 Task: Look for Airbnb options in Shendi, Sudan from 1st December, 2023 to 8th December, 2023 for 2 adults, 1 child.1  bedroom having 1 bed and 1 bathroom. Property type can be hotel. Booking option can be self check-in.
Action: Mouse moved to (553, 76)
Screenshot: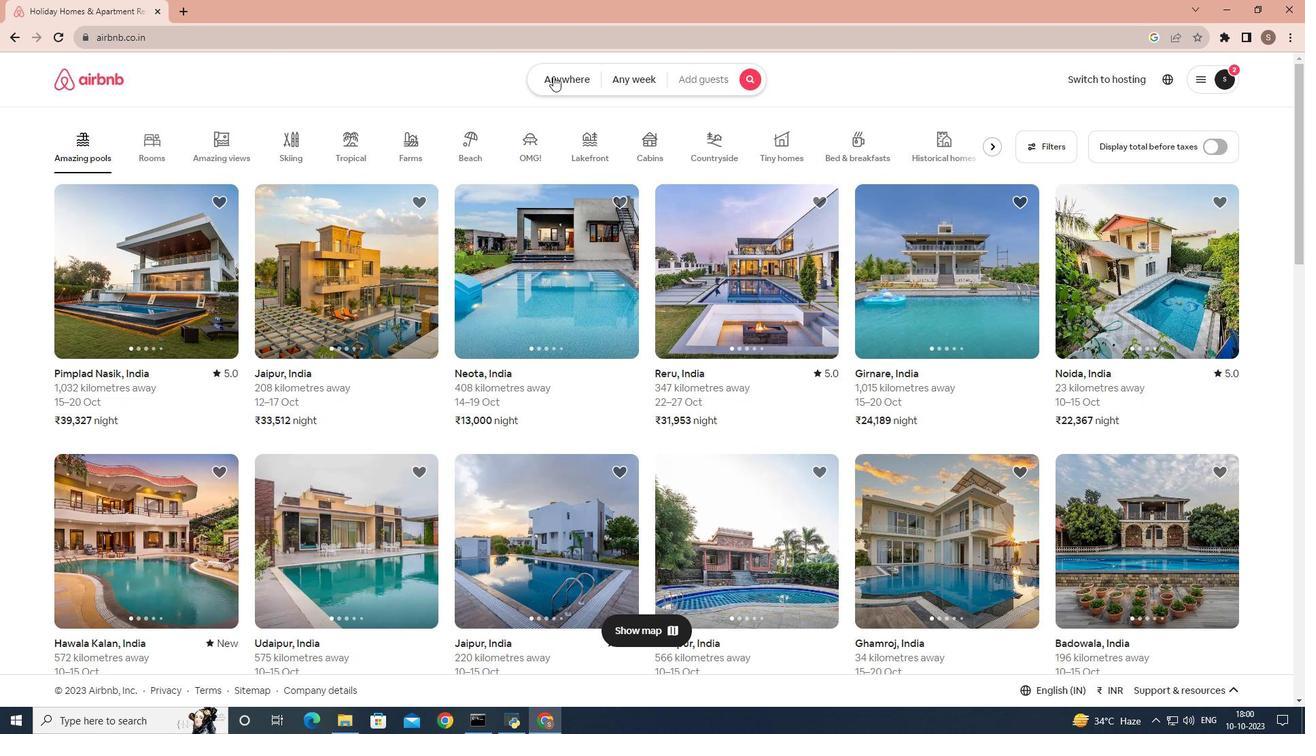 
Action: Mouse pressed left at (553, 76)
Screenshot: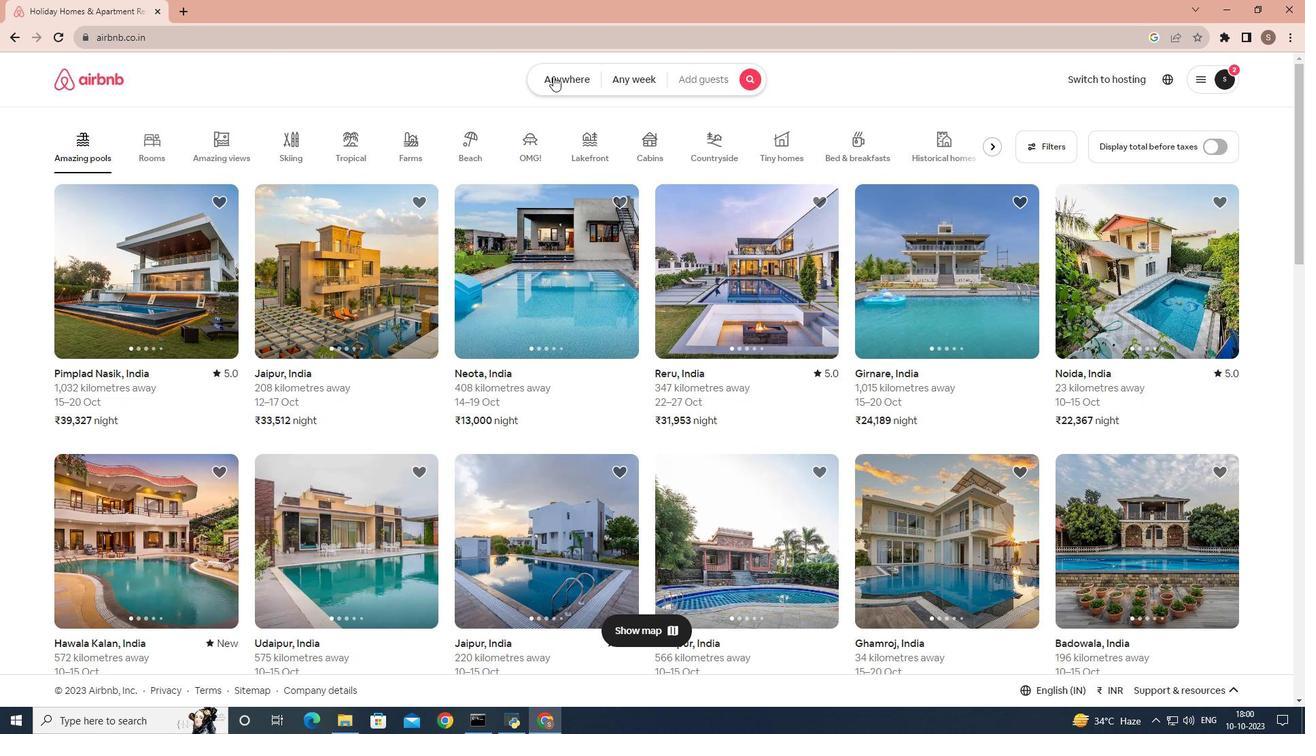 
Action: Mouse moved to (512, 127)
Screenshot: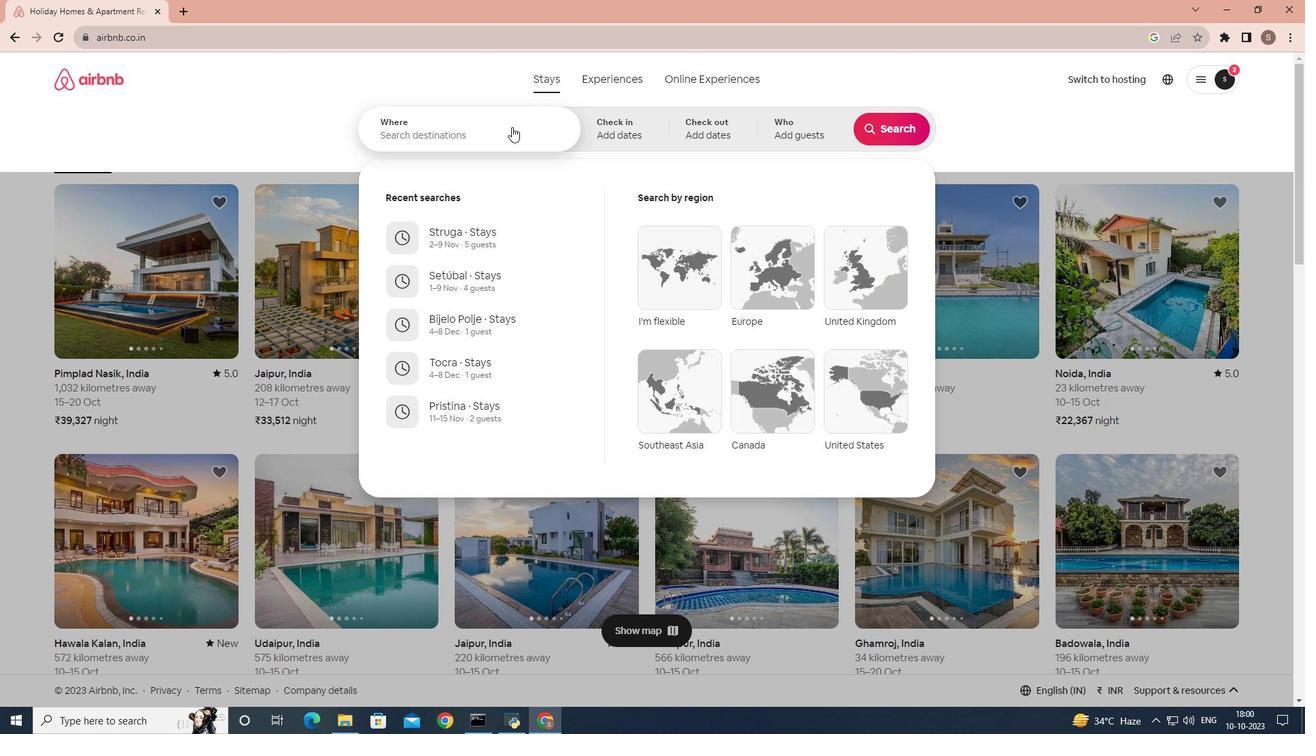 
Action: Mouse pressed left at (512, 127)
Screenshot: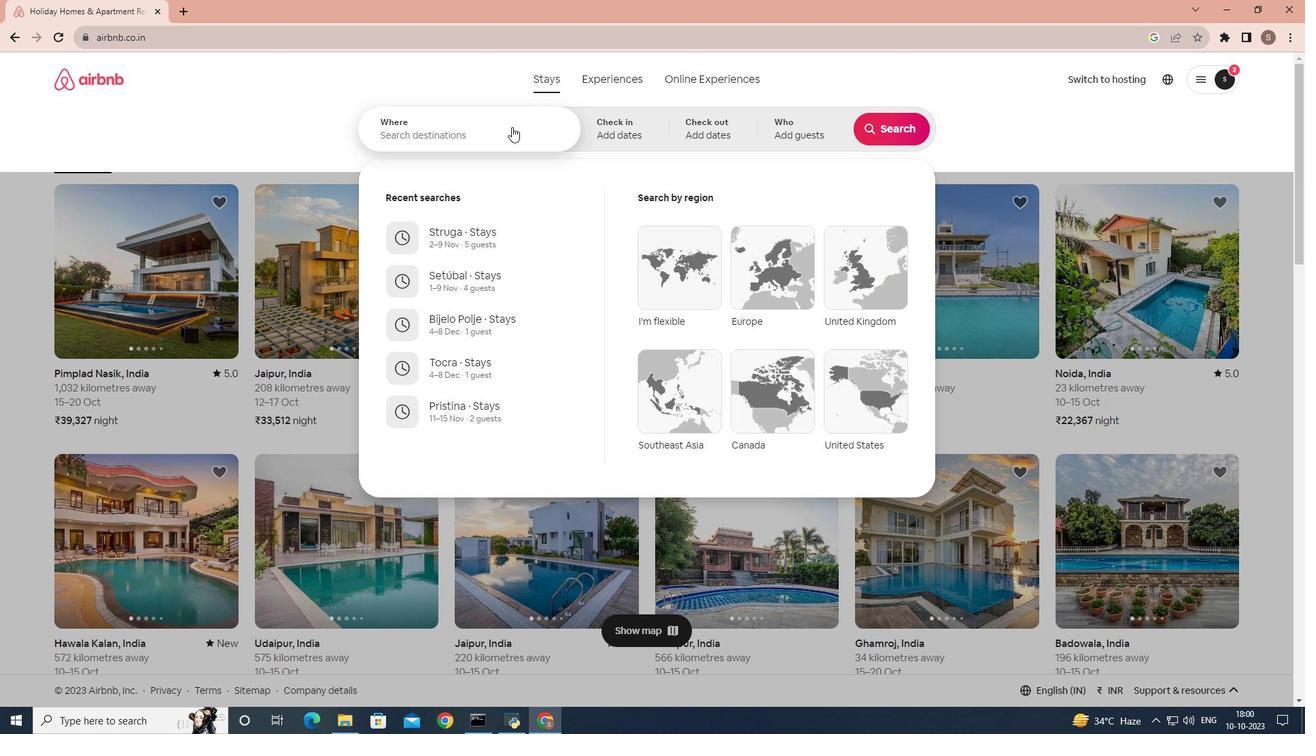 
Action: Key pressed <Key.shift>Shendi,<Key.space><Key.shift>Sudan
Screenshot: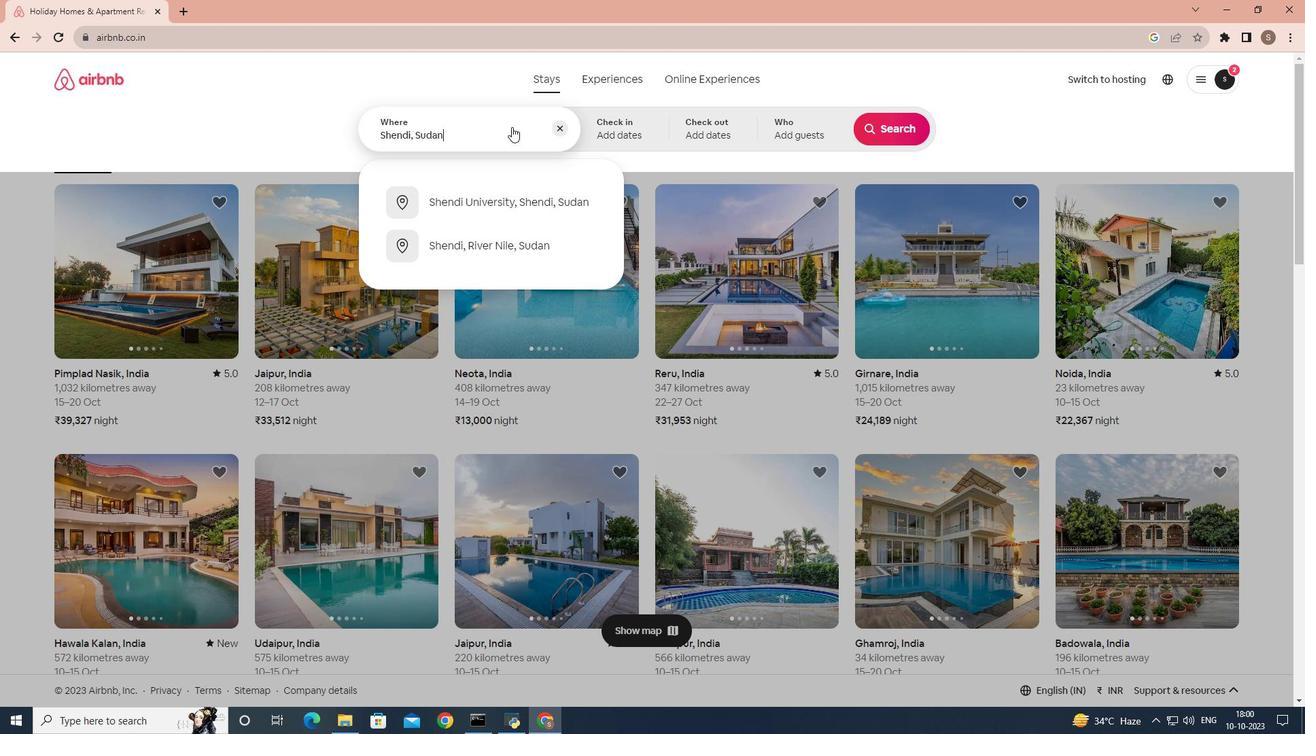 
Action: Mouse moved to (607, 138)
Screenshot: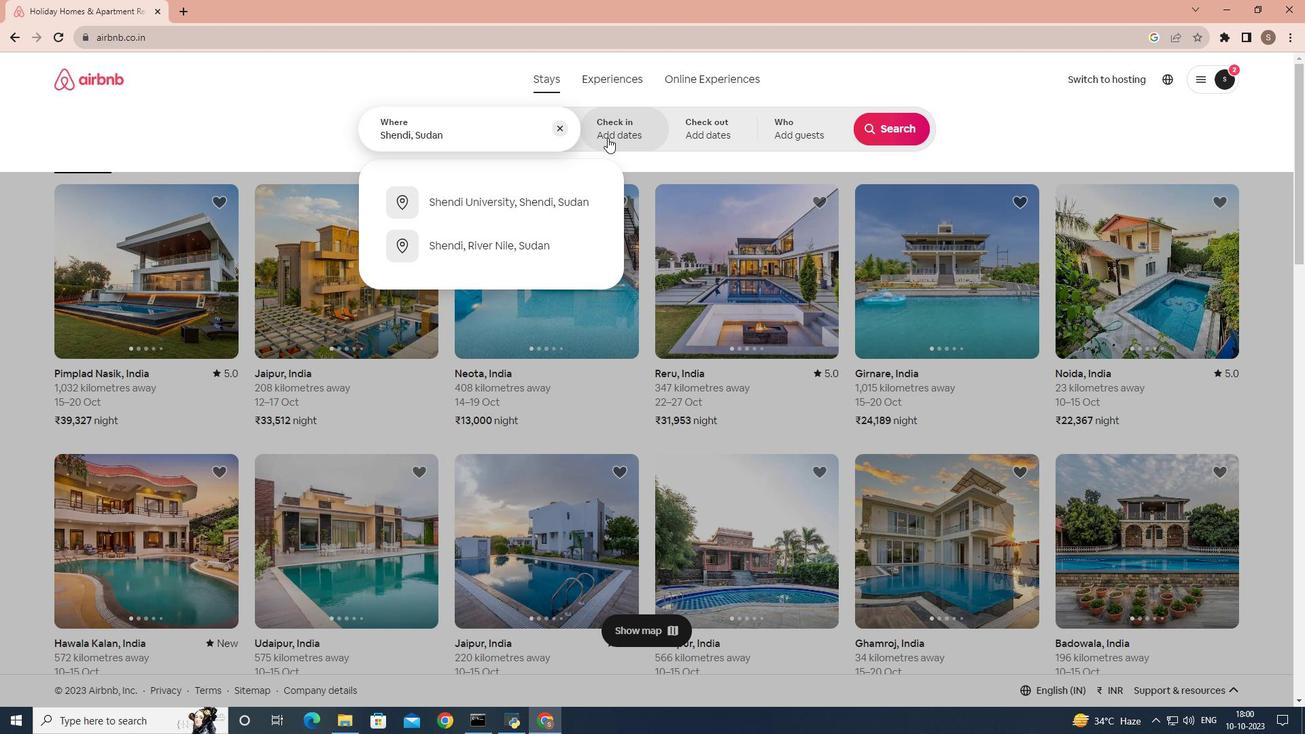 
Action: Mouse pressed left at (607, 138)
Screenshot: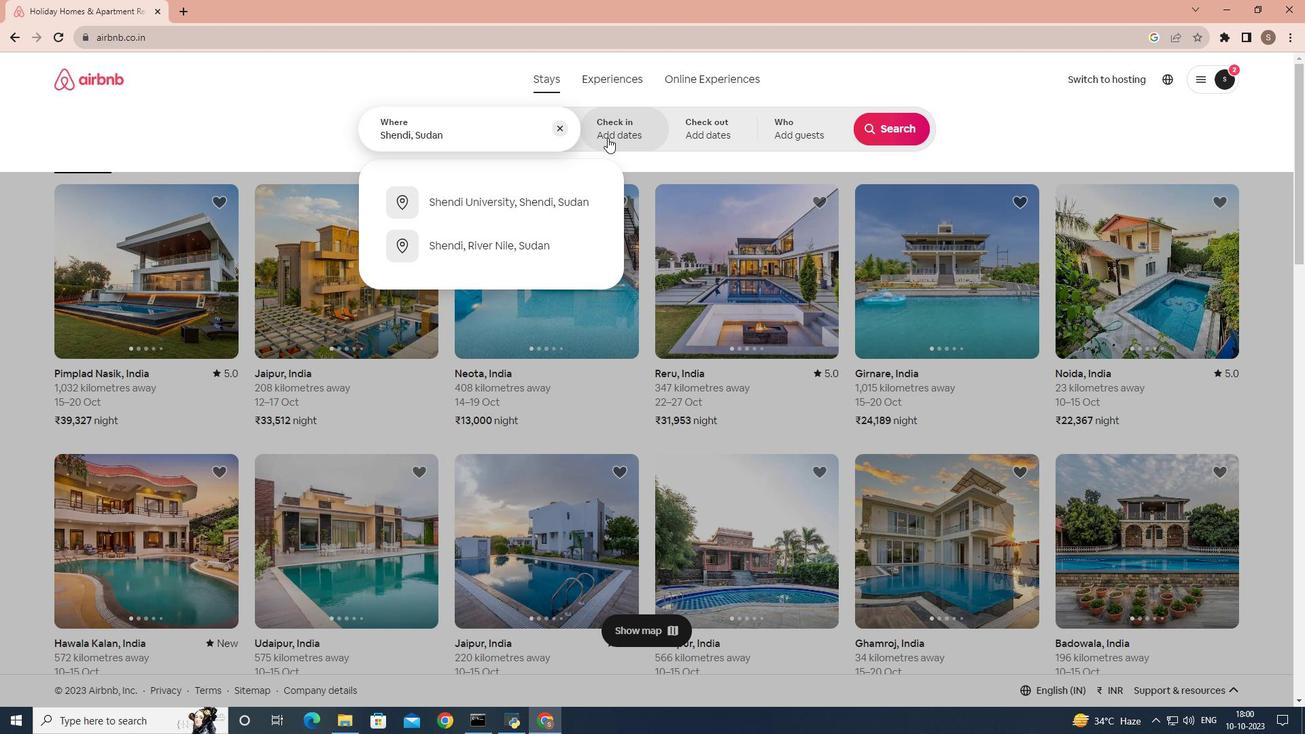 
Action: Mouse moved to (886, 242)
Screenshot: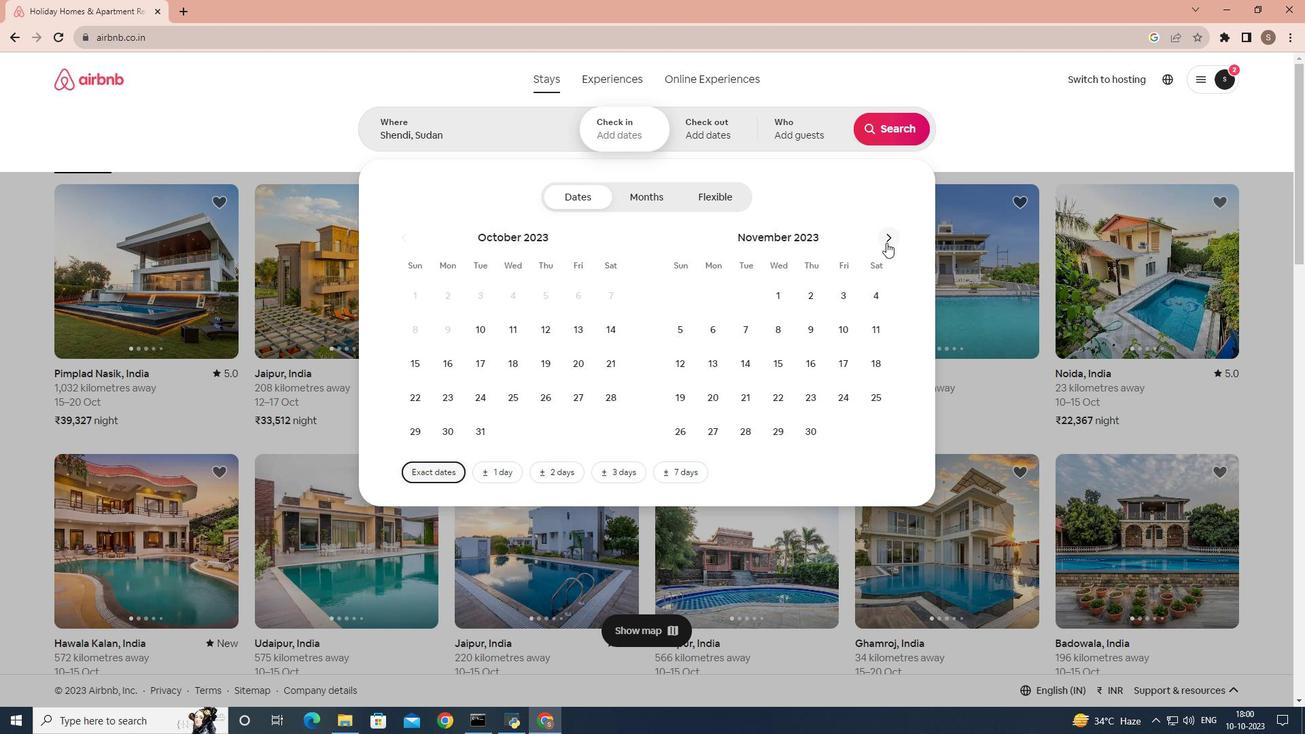
Action: Mouse pressed left at (886, 242)
Screenshot: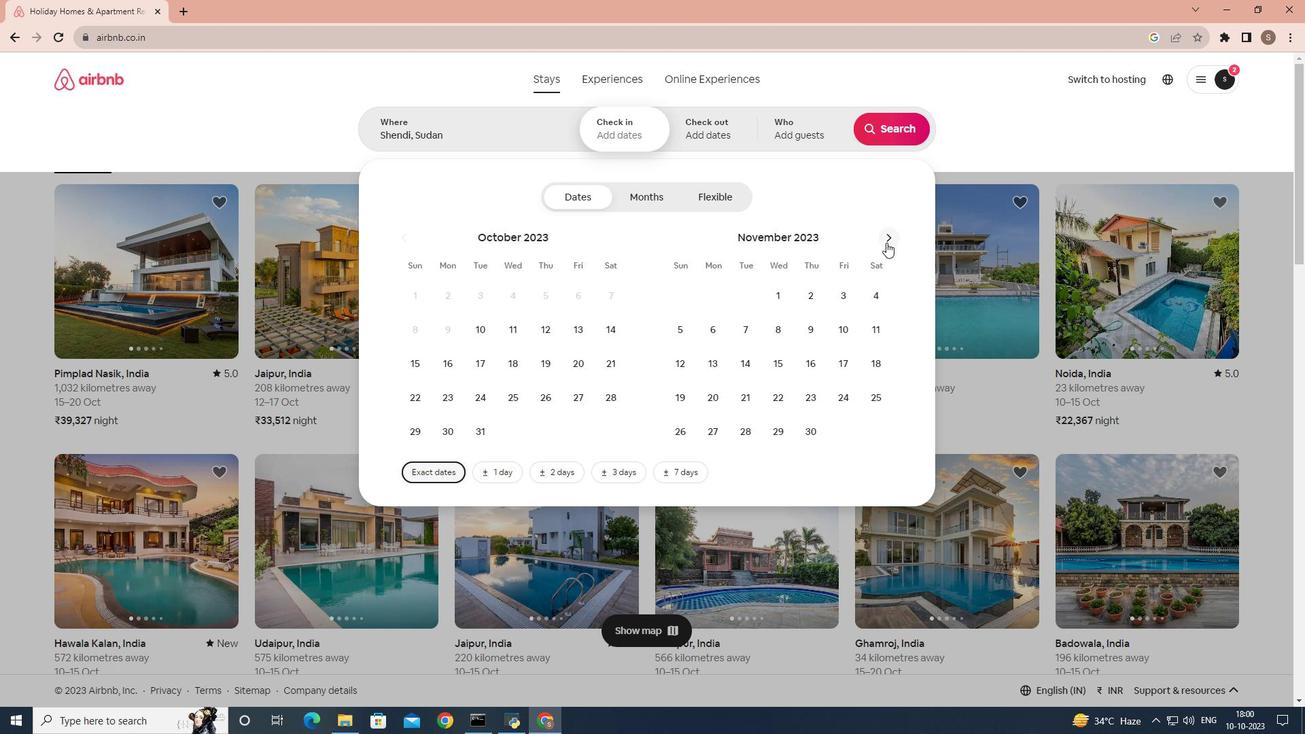 
Action: Mouse moved to (842, 295)
Screenshot: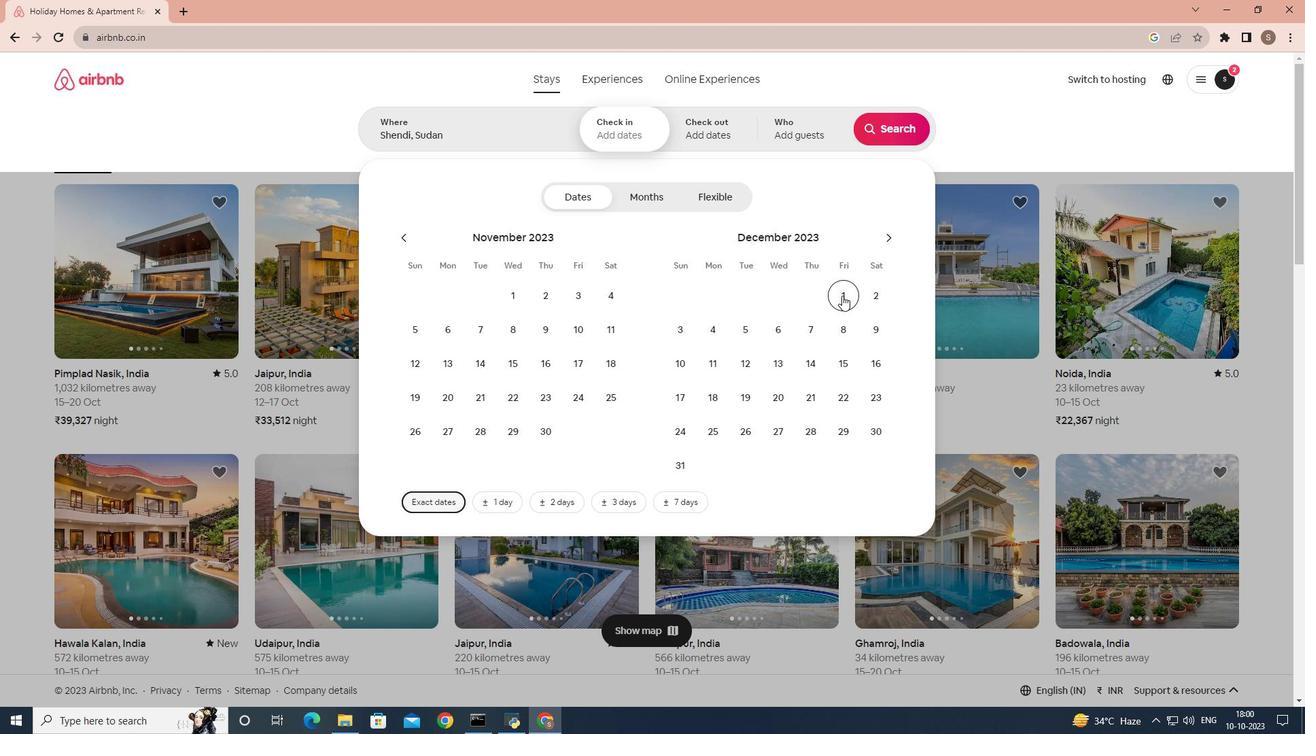 
Action: Mouse pressed left at (842, 295)
Screenshot: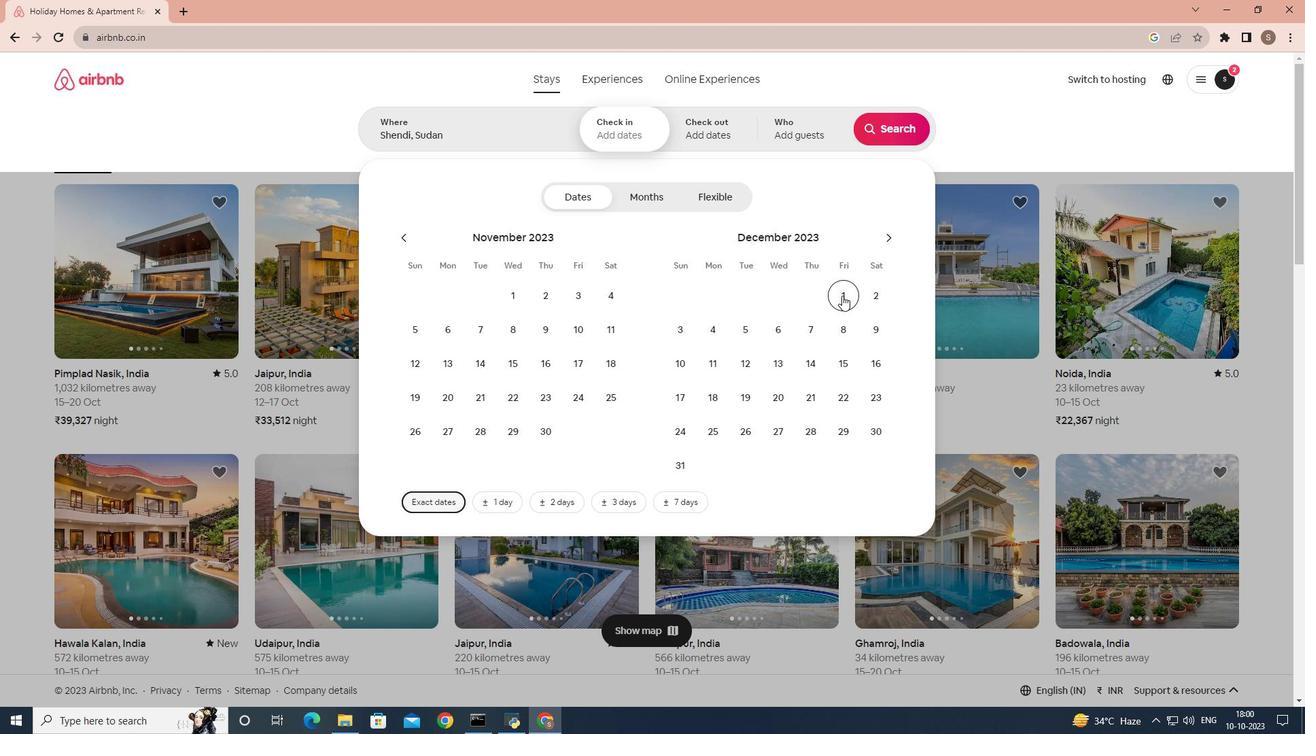 
Action: Mouse moved to (839, 325)
Screenshot: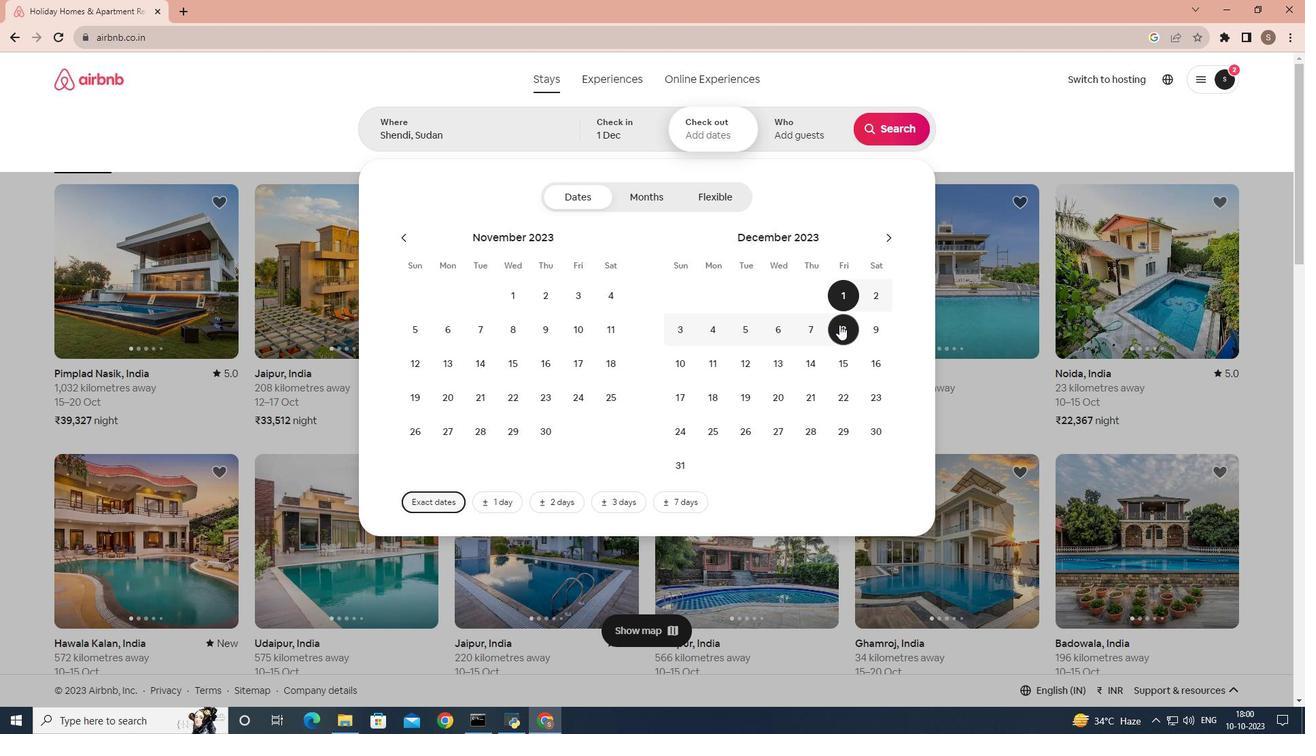 
Action: Mouse pressed left at (839, 325)
Screenshot: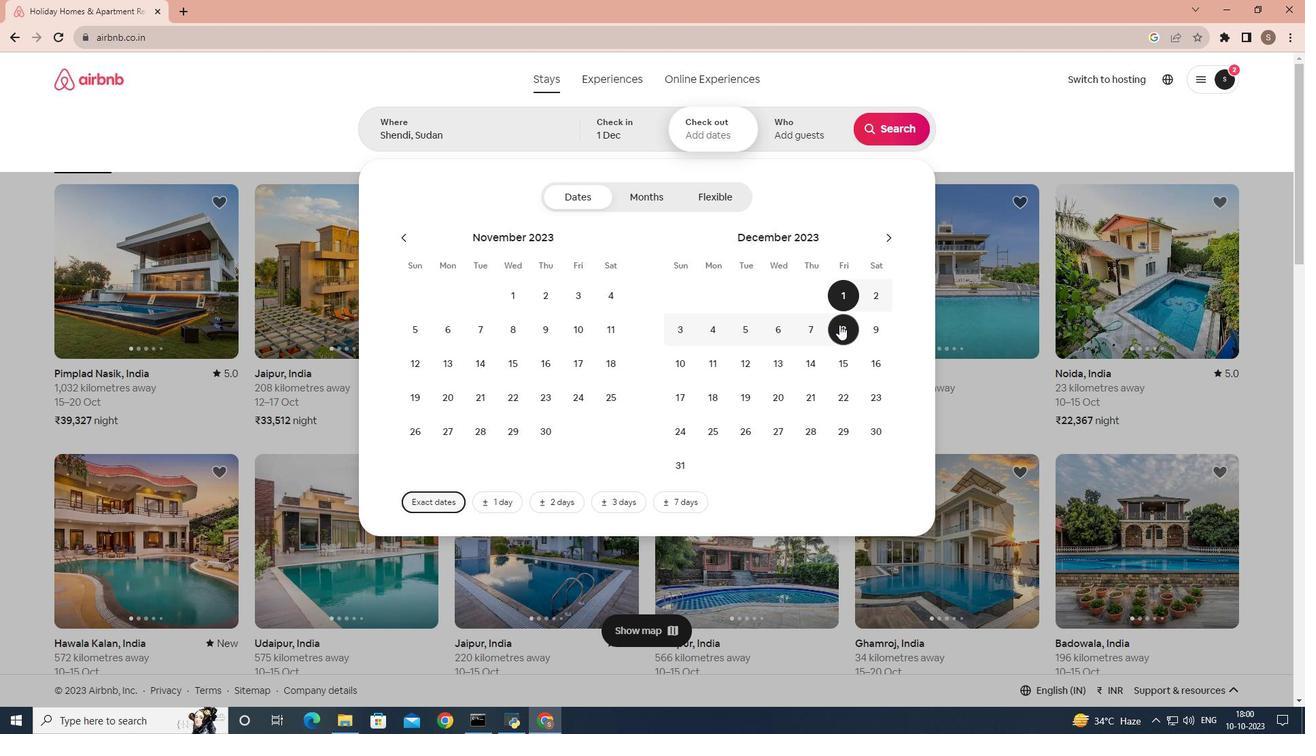 
Action: Mouse moved to (797, 143)
Screenshot: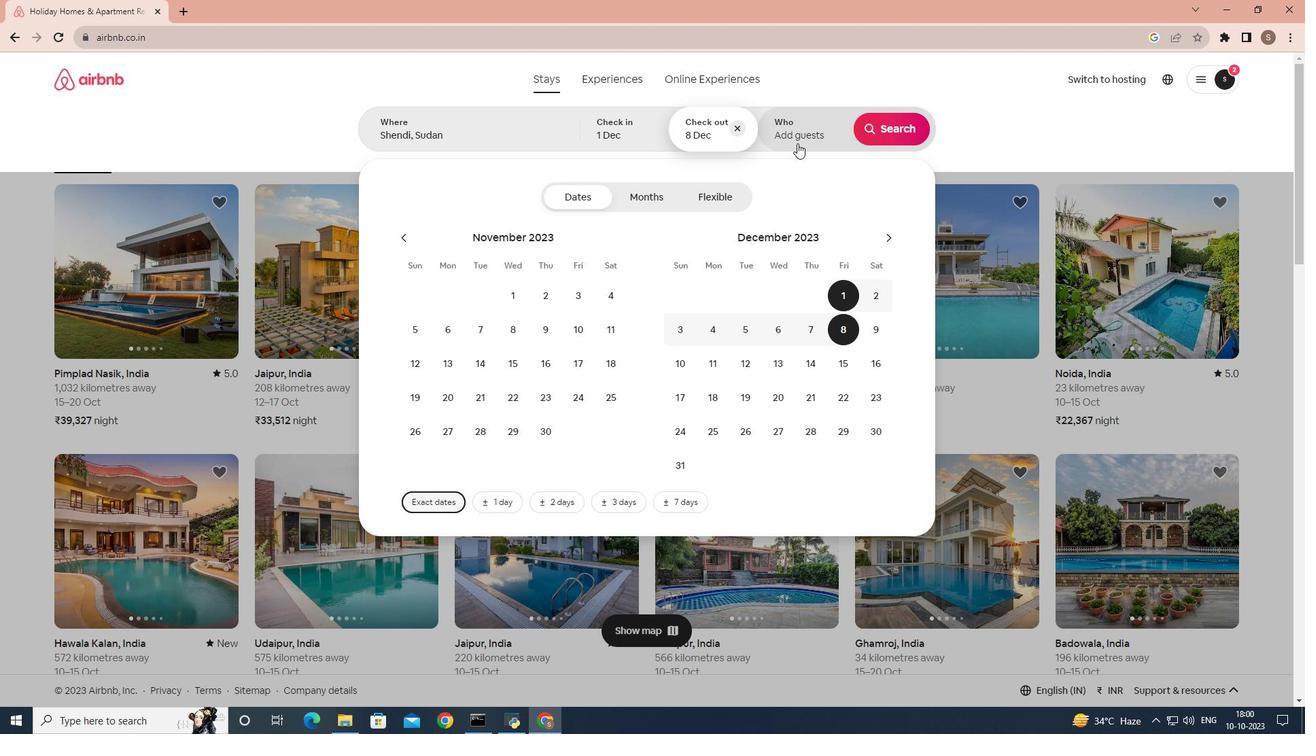 
Action: Mouse pressed left at (797, 143)
Screenshot: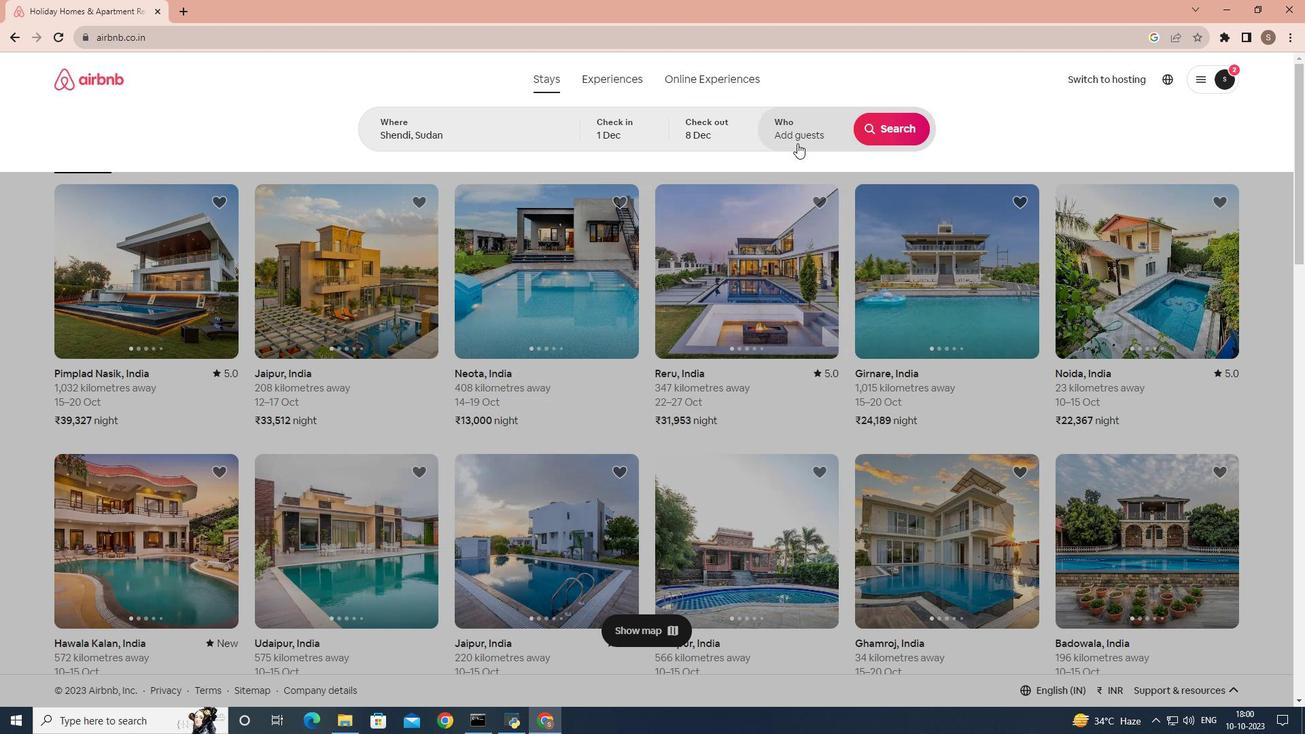 
Action: Mouse moved to (903, 202)
Screenshot: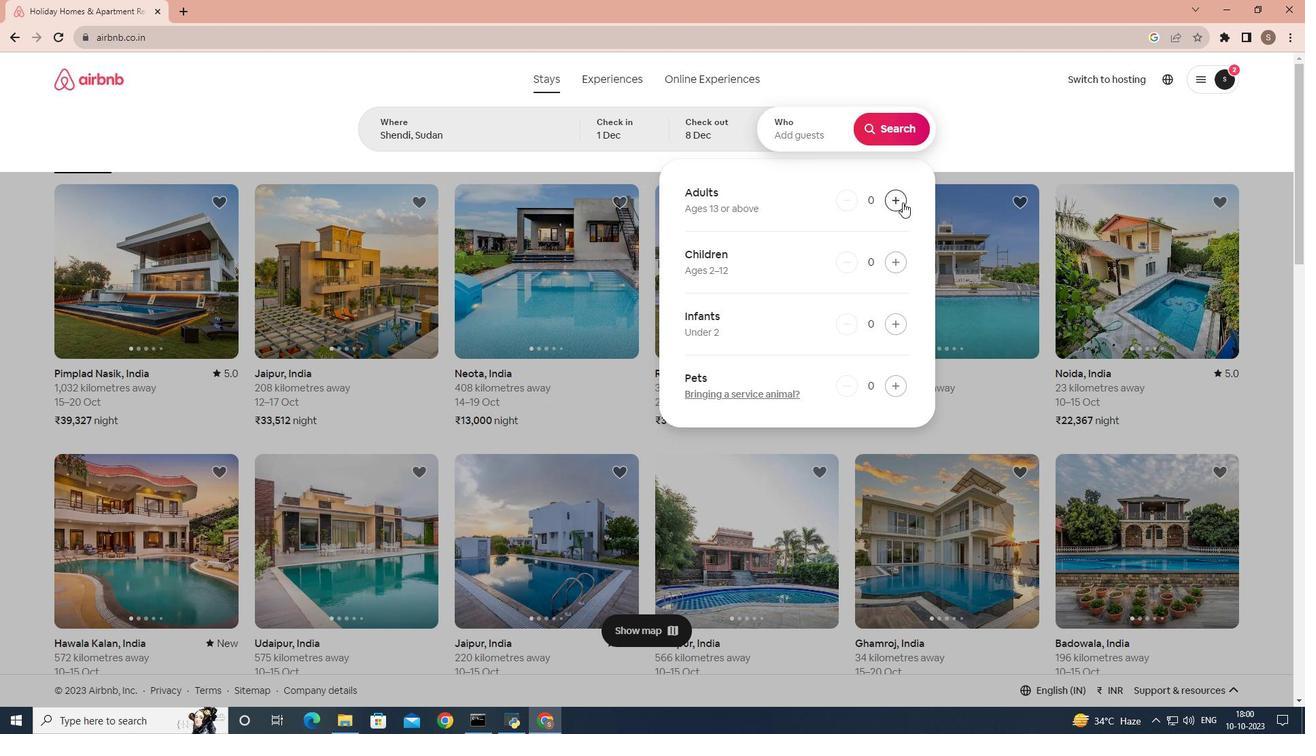 
Action: Mouse pressed left at (903, 202)
Screenshot: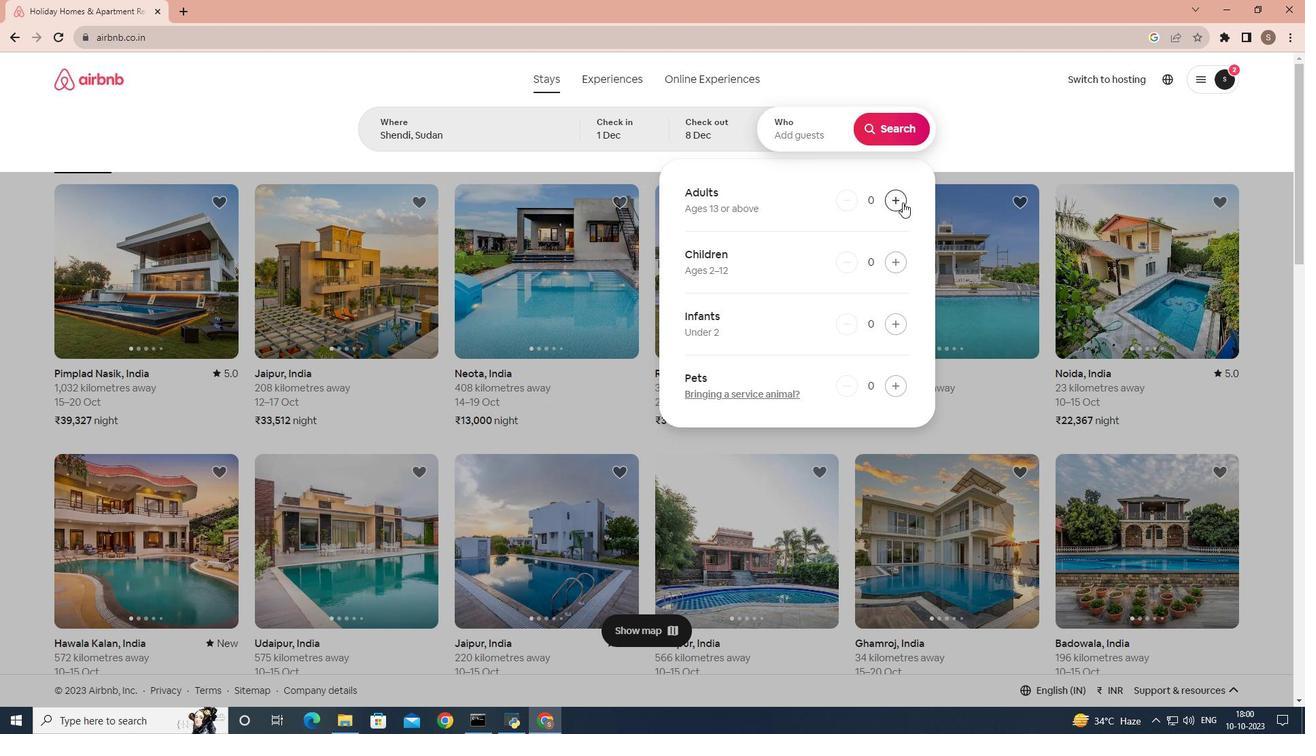 
Action: Mouse pressed left at (903, 202)
Screenshot: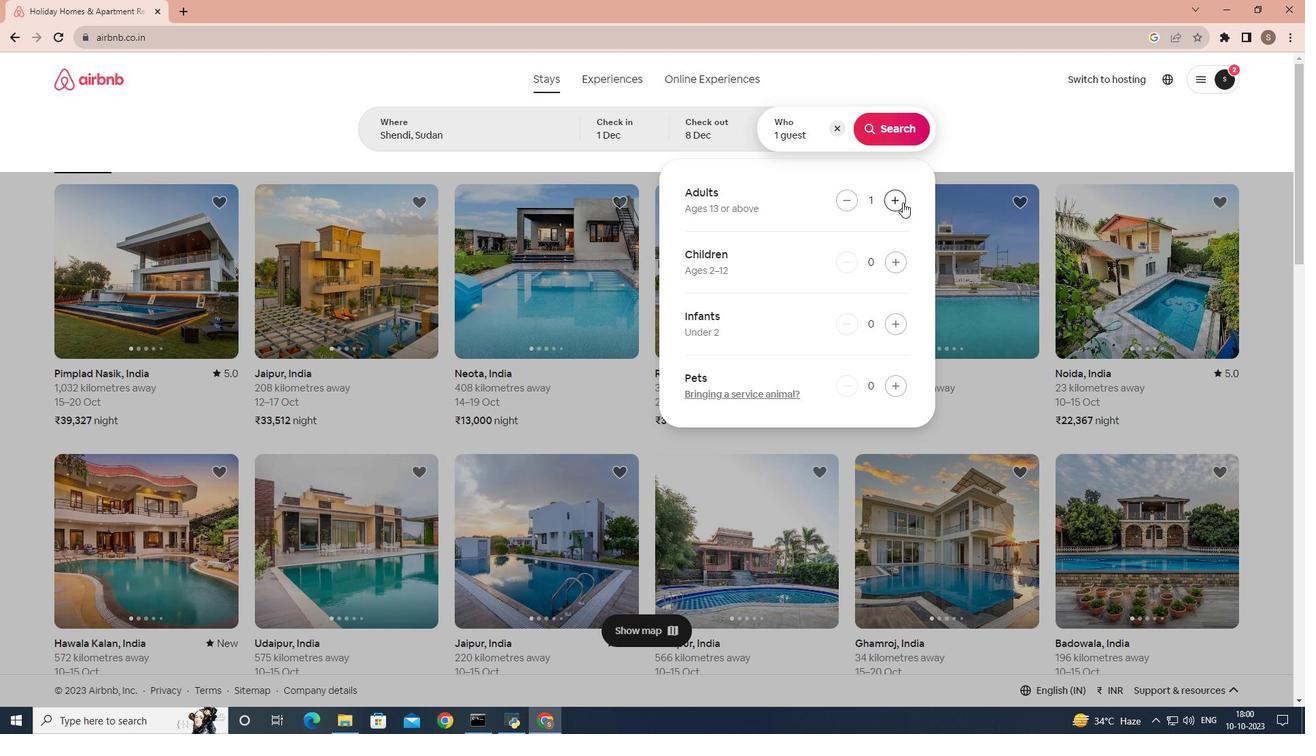 
Action: Mouse moved to (895, 261)
Screenshot: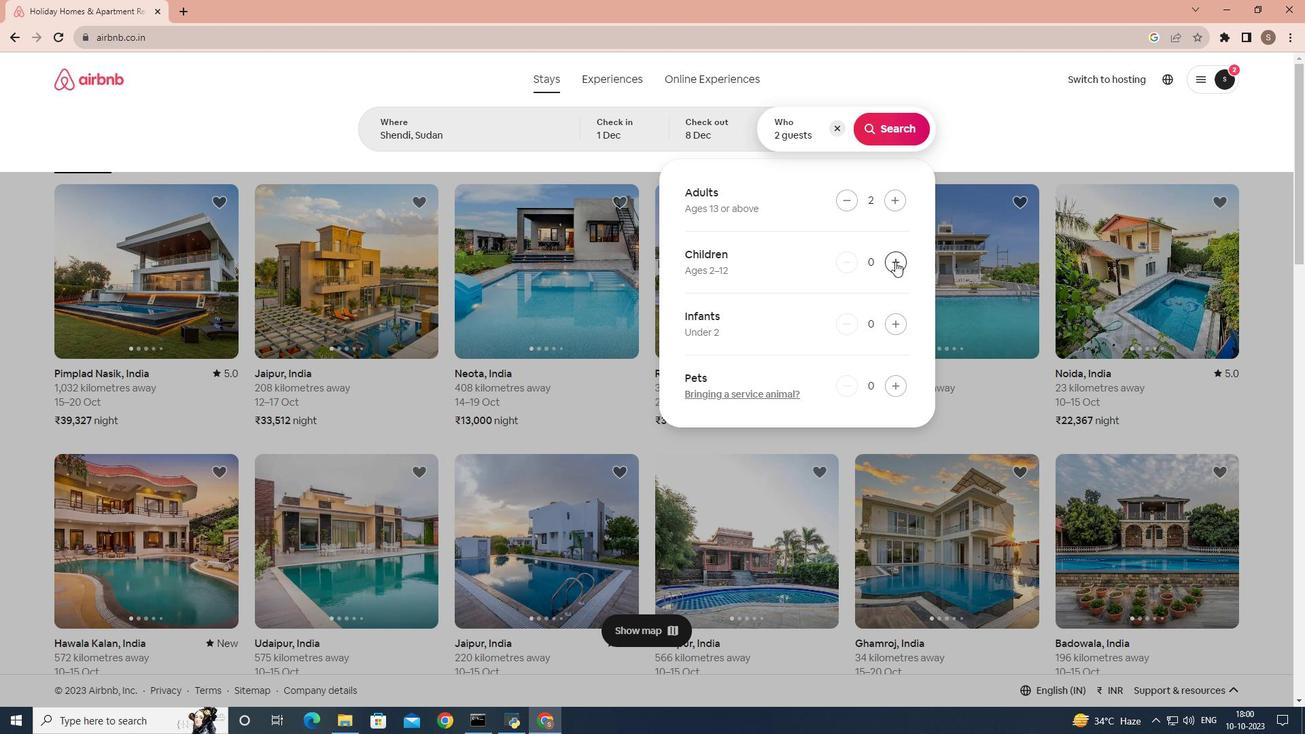 
Action: Mouse pressed left at (895, 261)
Screenshot: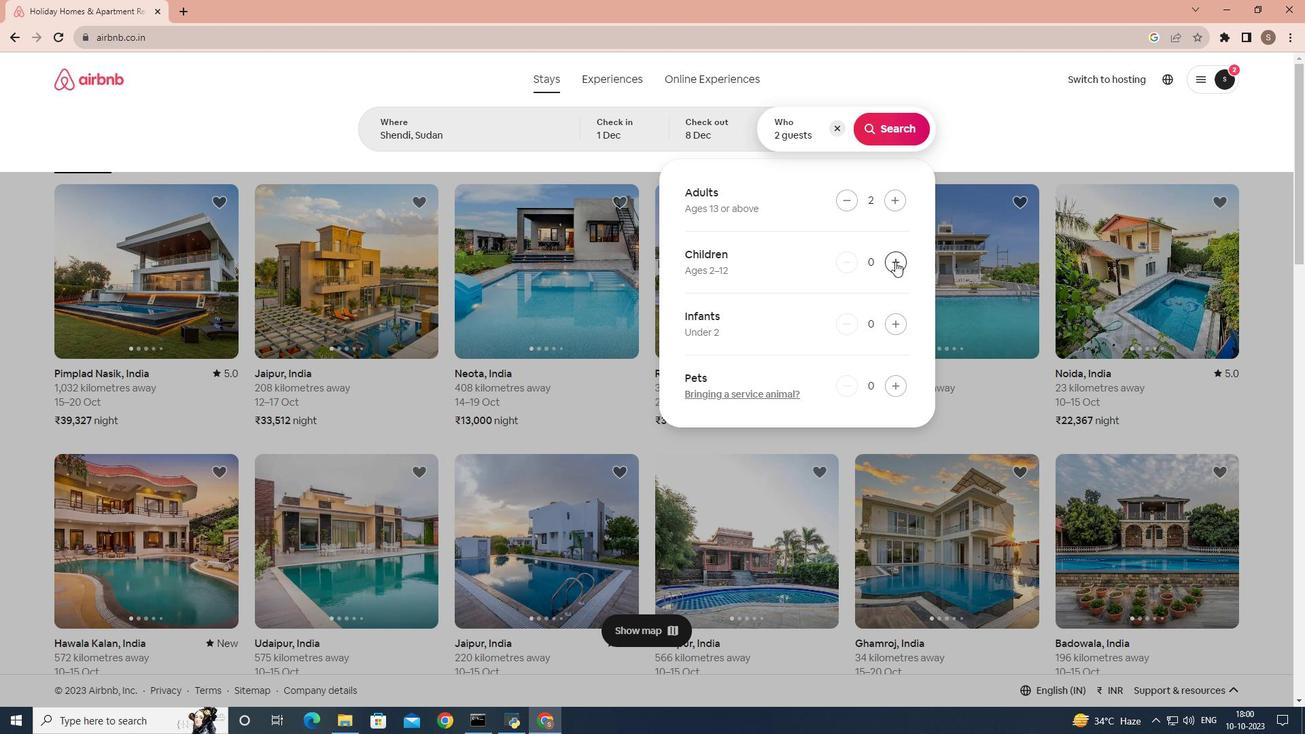 
Action: Mouse moved to (892, 123)
Screenshot: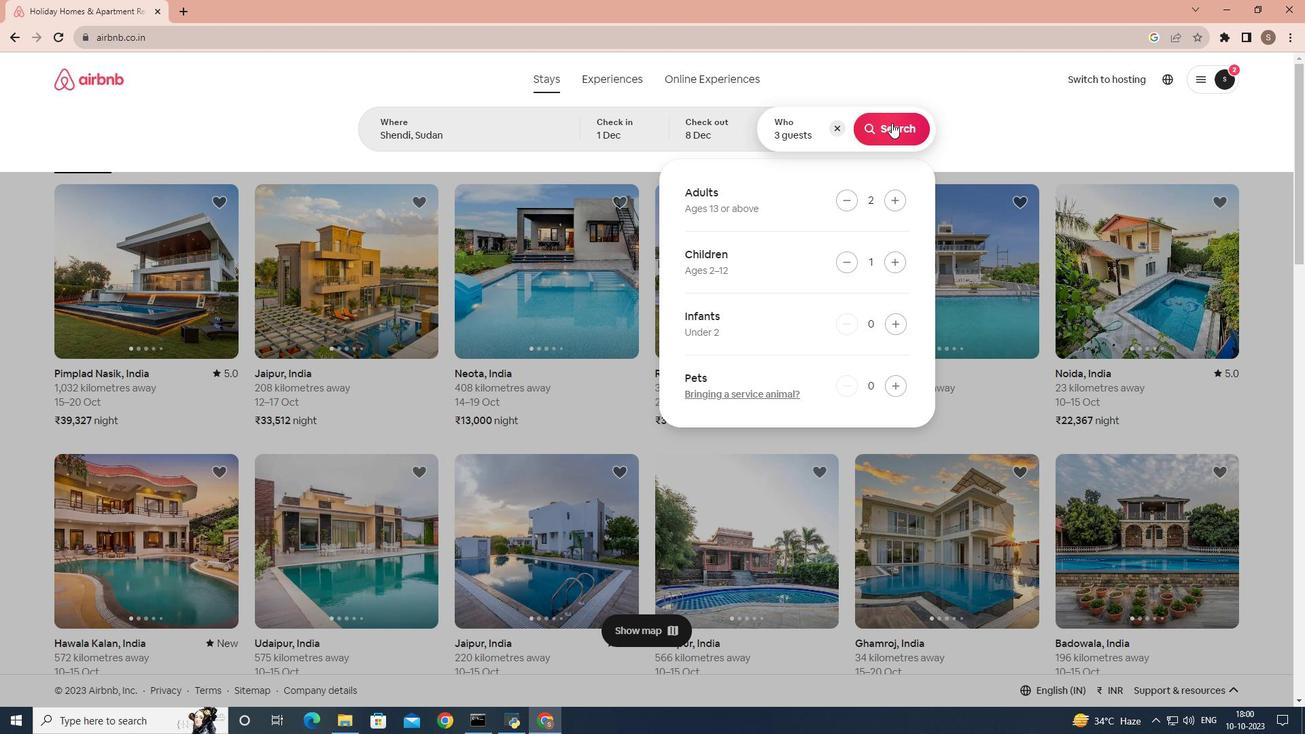 
Action: Mouse pressed left at (892, 123)
Screenshot: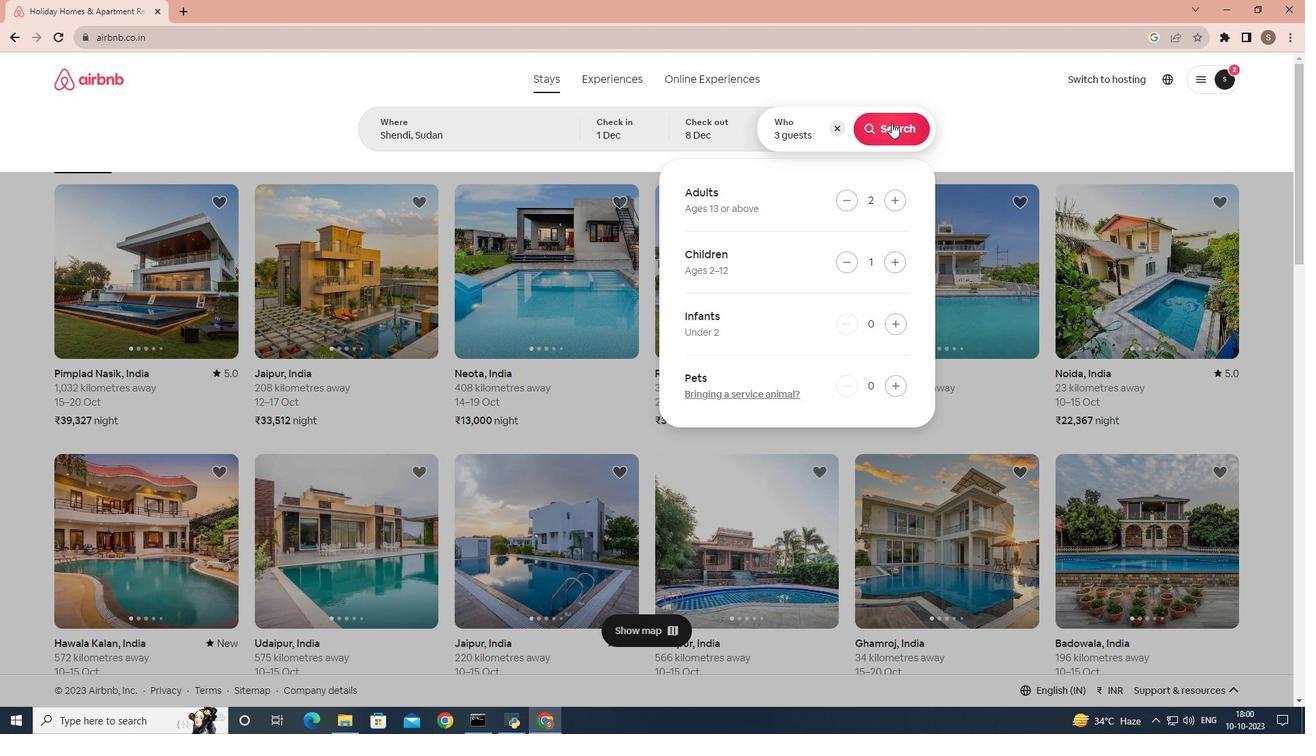 
Action: Mouse moved to (1073, 127)
Screenshot: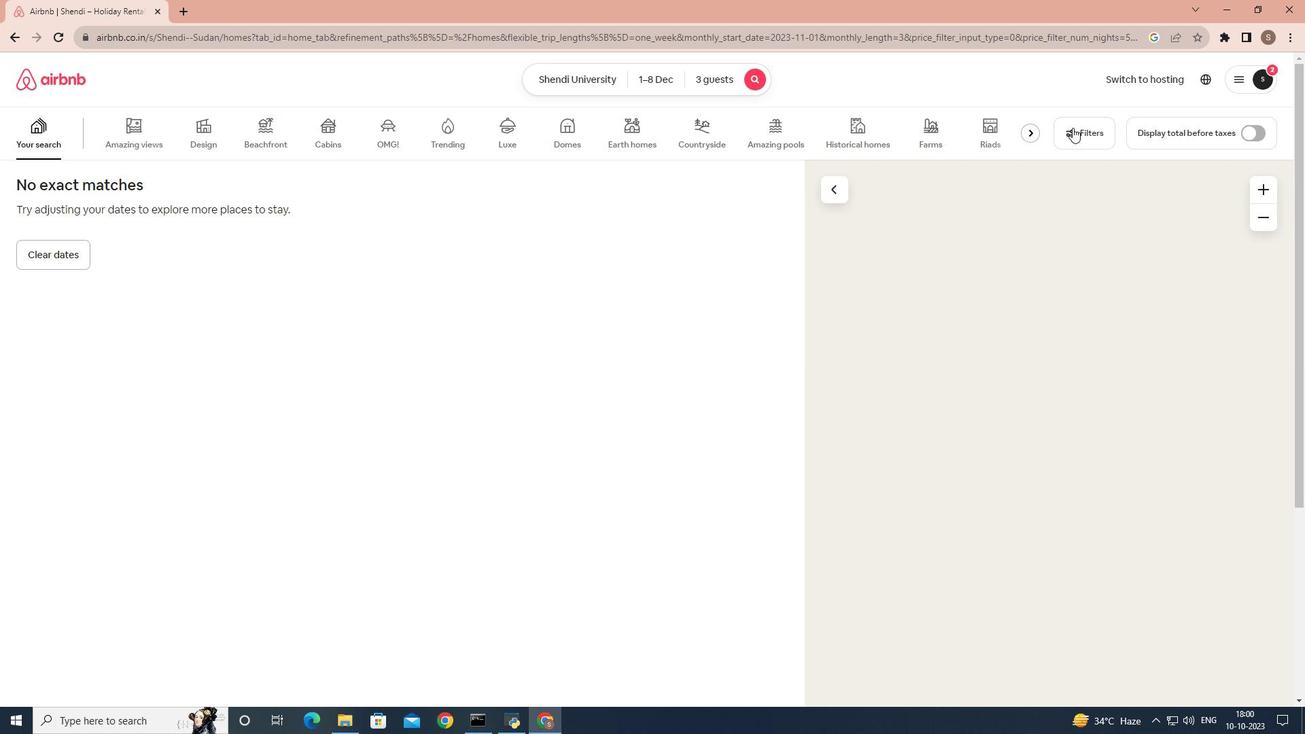 
Action: Mouse pressed left at (1073, 127)
Screenshot: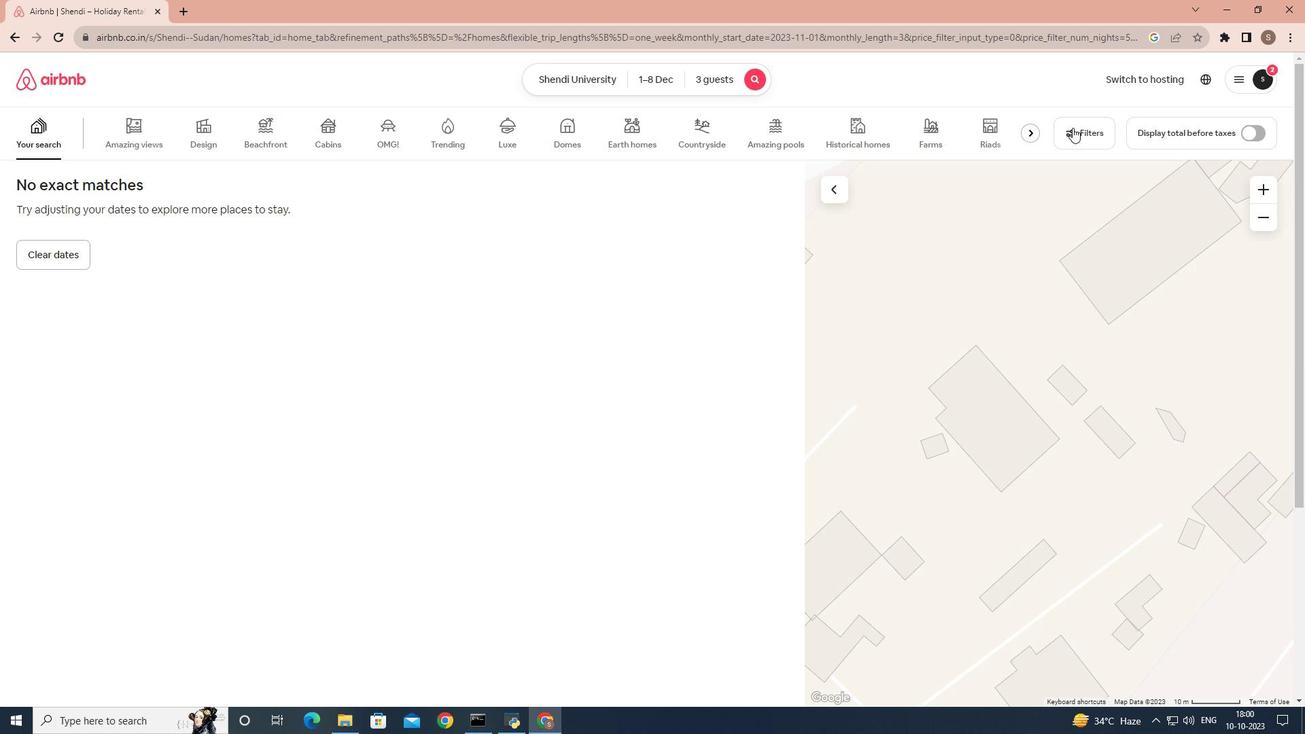 
Action: Mouse moved to (470, 496)
Screenshot: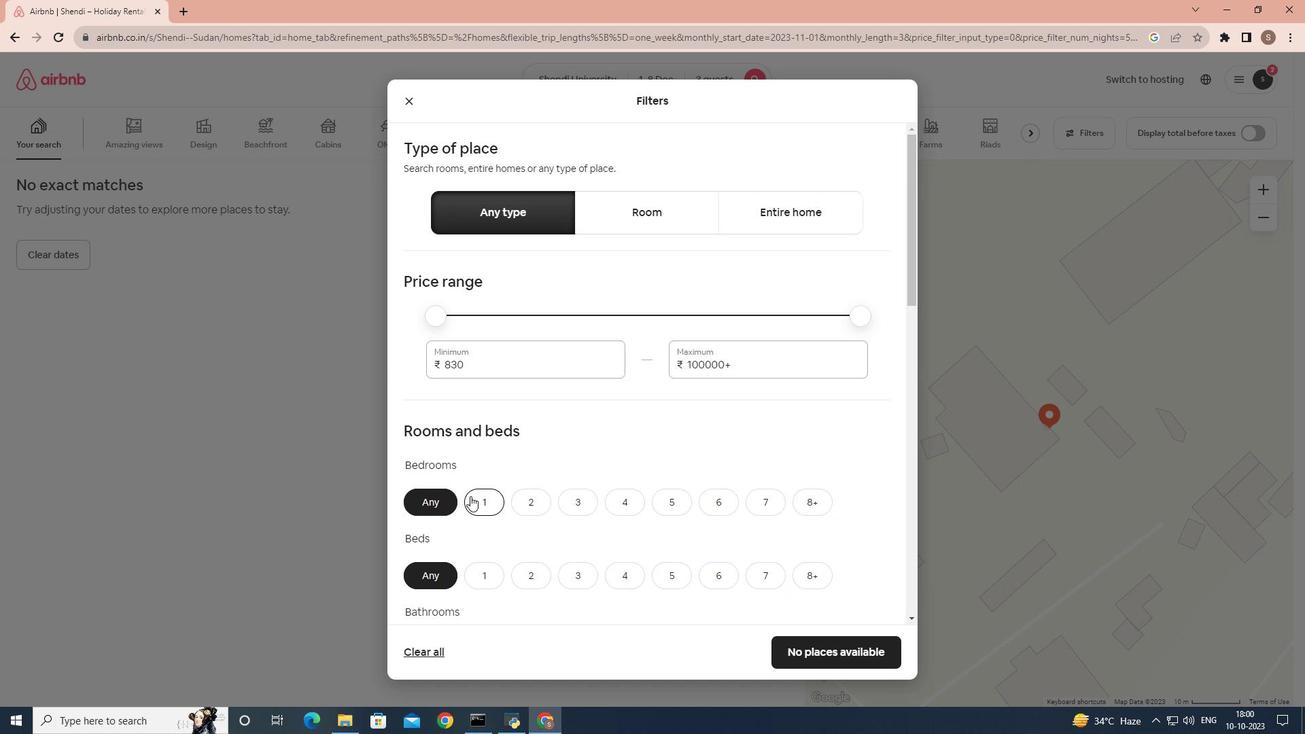 
Action: Mouse pressed left at (470, 496)
Screenshot: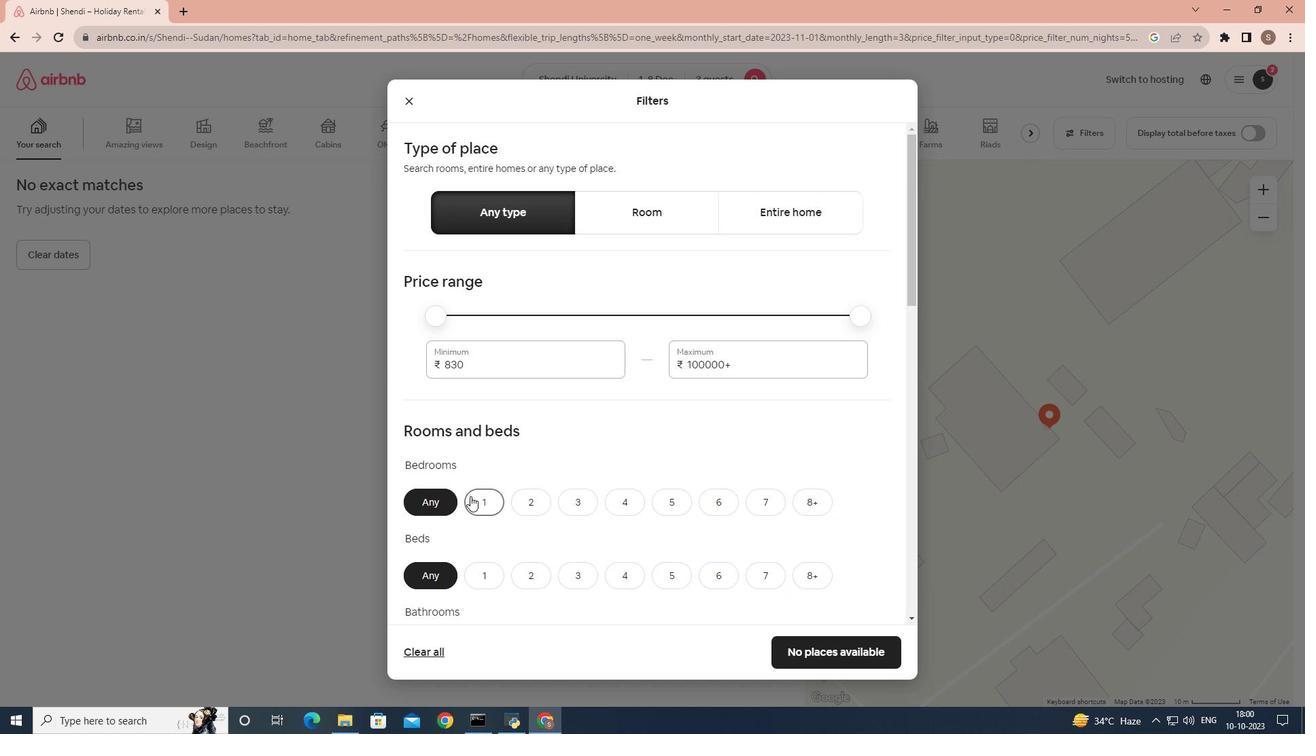 
Action: Mouse moved to (489, 574)
Screenshot: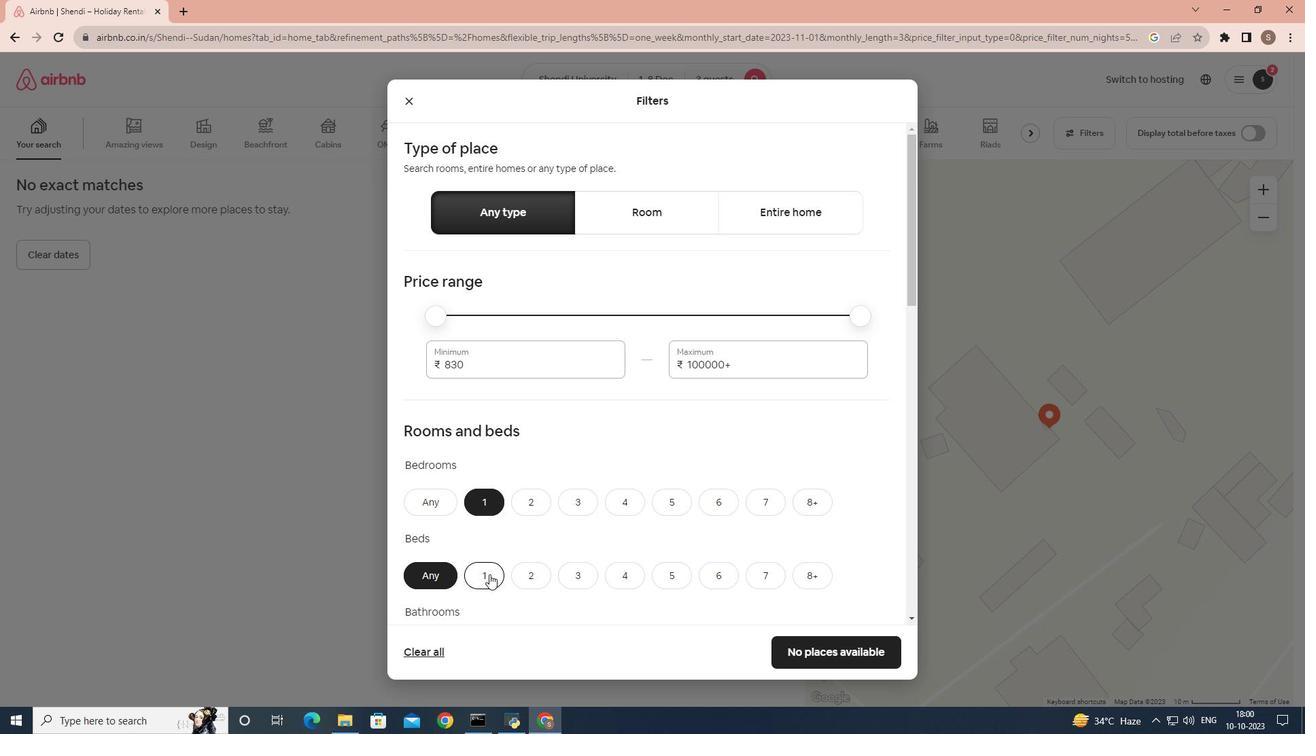 
Action: Mouse pressed left at (489, 574)
Screenshot: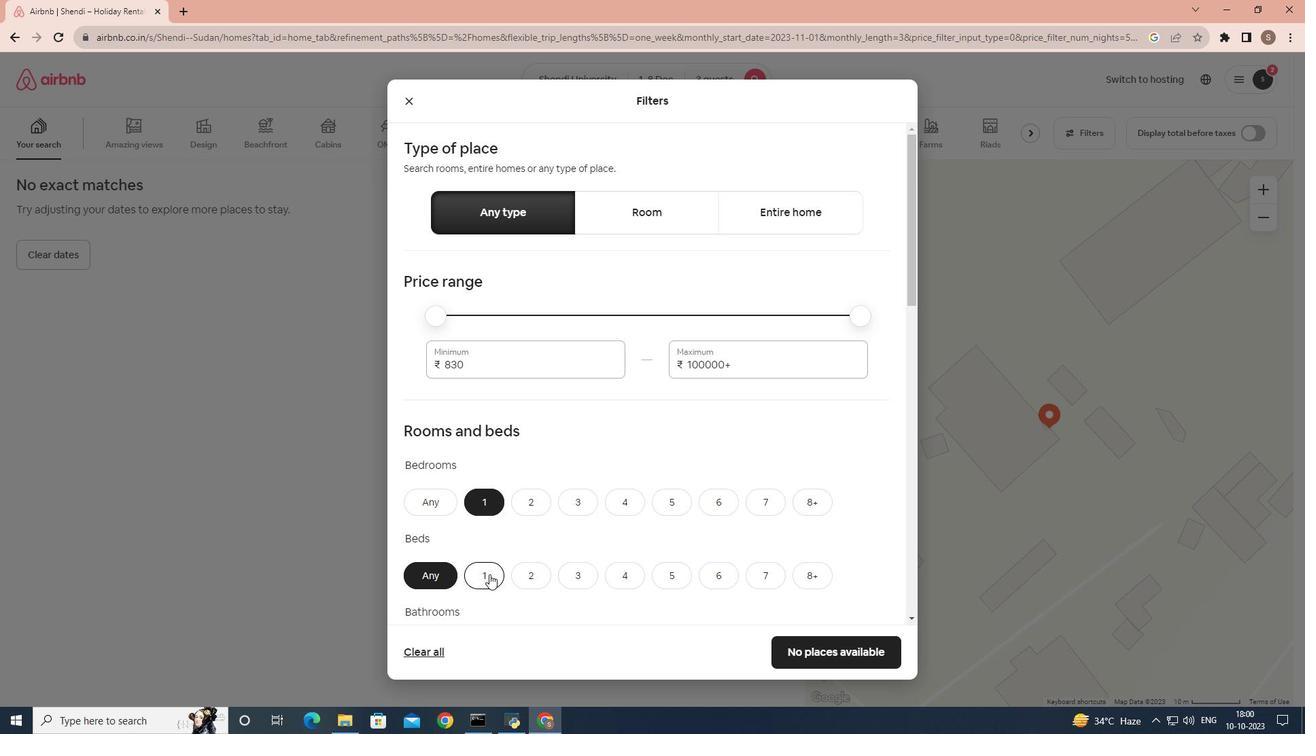 
Action: Mouse moved to (495, 616)
Screenshot: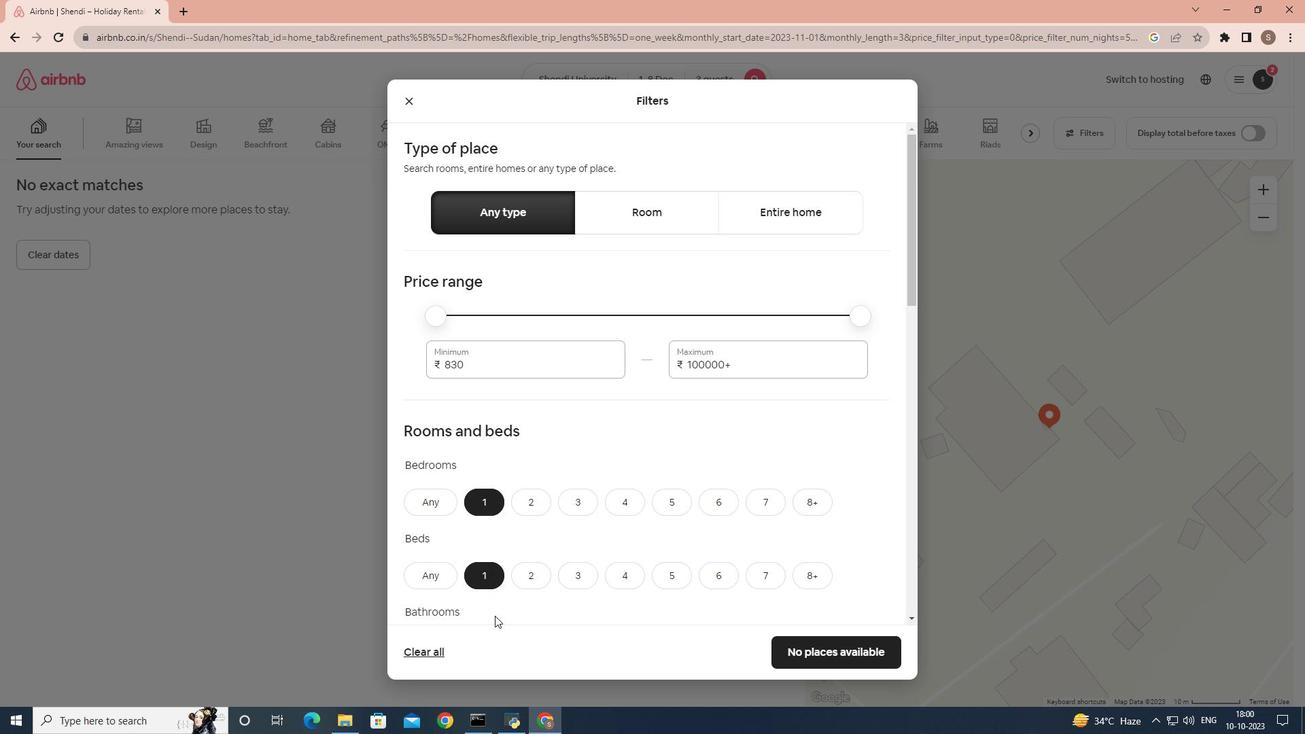 
Action: Mouse scrolled (495, 615) with delta (0, 0)
Screenshot: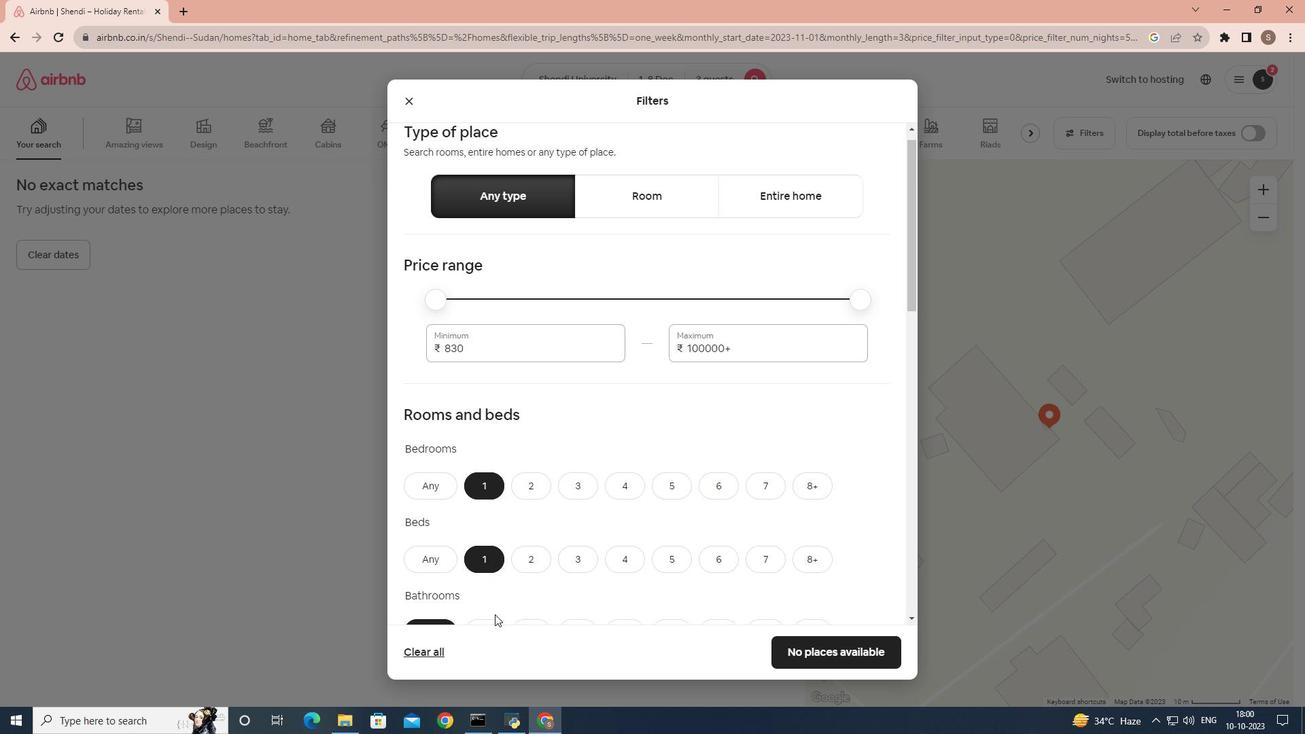 
Action: Mouse scrolled (495, 615) with delta (0, 0)
Screenshot: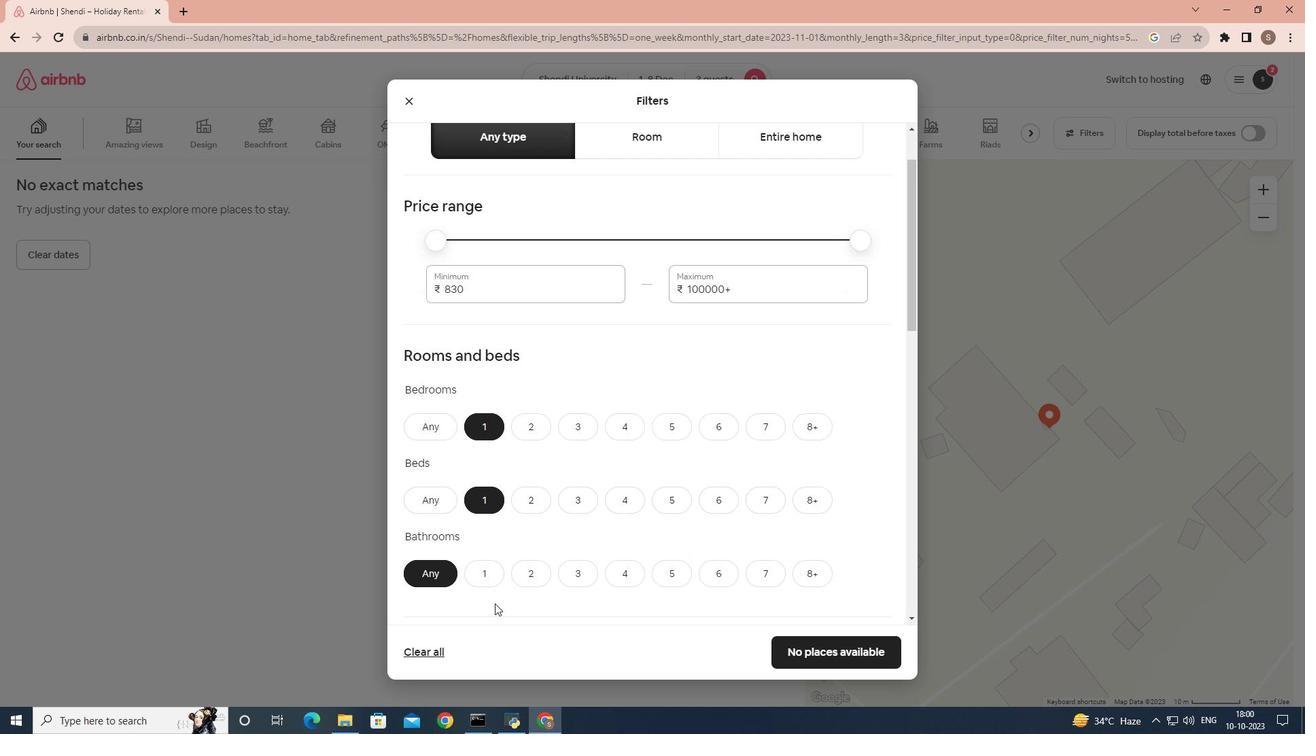 
Action: Mouse moved to (482, 505)
Screenshot: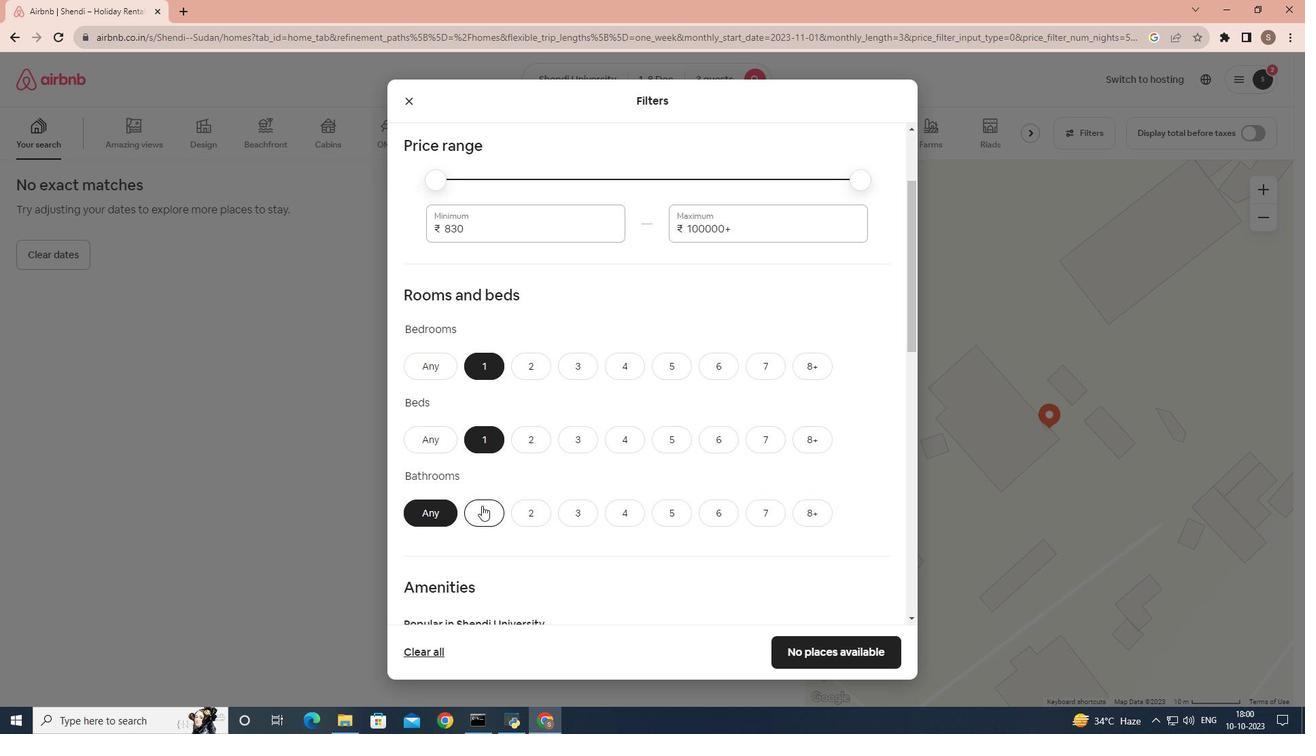 
Action: Mouse pressed left at (482, 505)
Screenshot: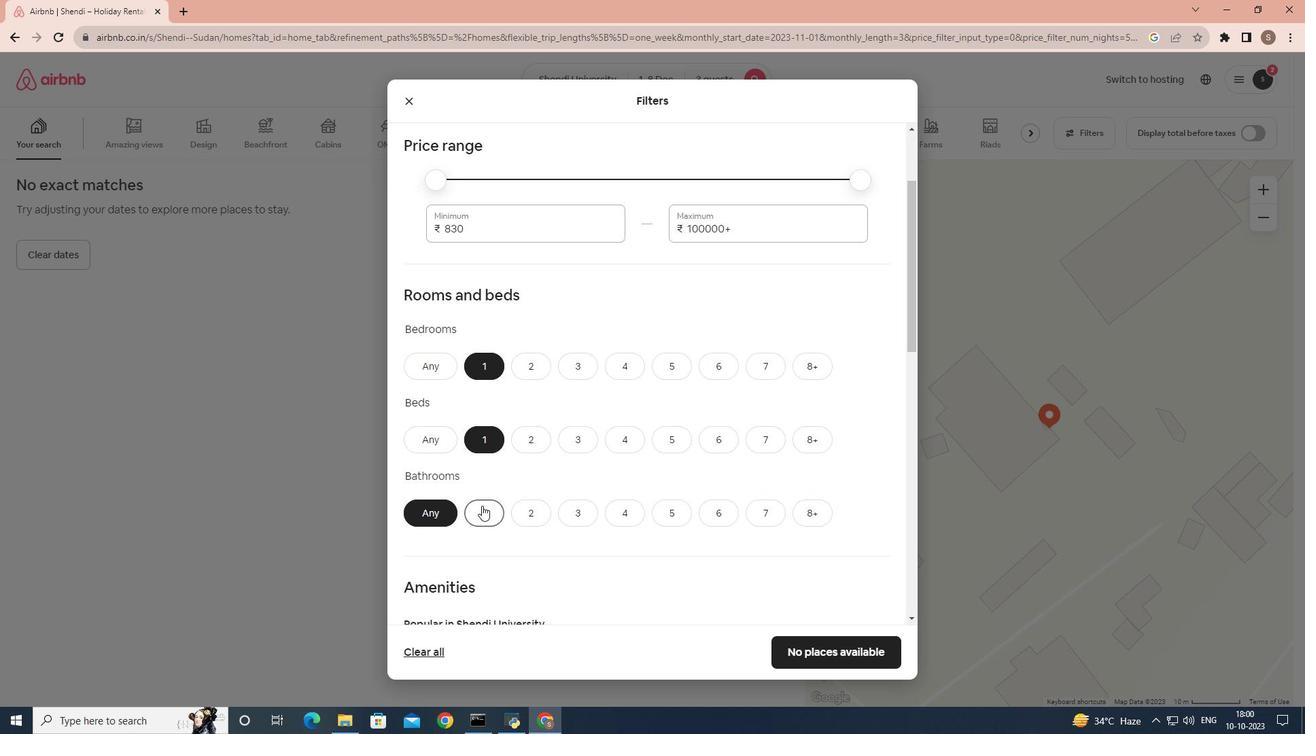 
Action: Mouse moved to (529, 510)
Screenshot: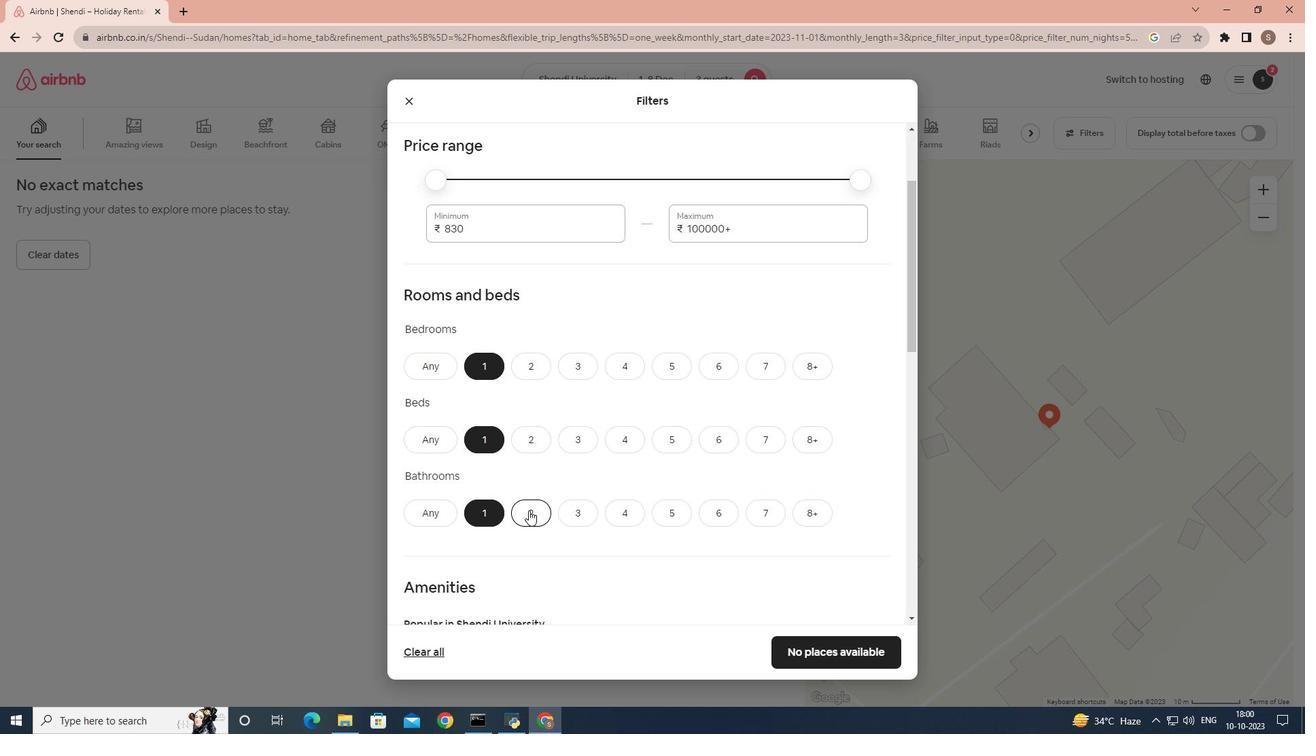 
Action: Mouse scrolled (529, 510) with delta (0, 0)
Screenshot: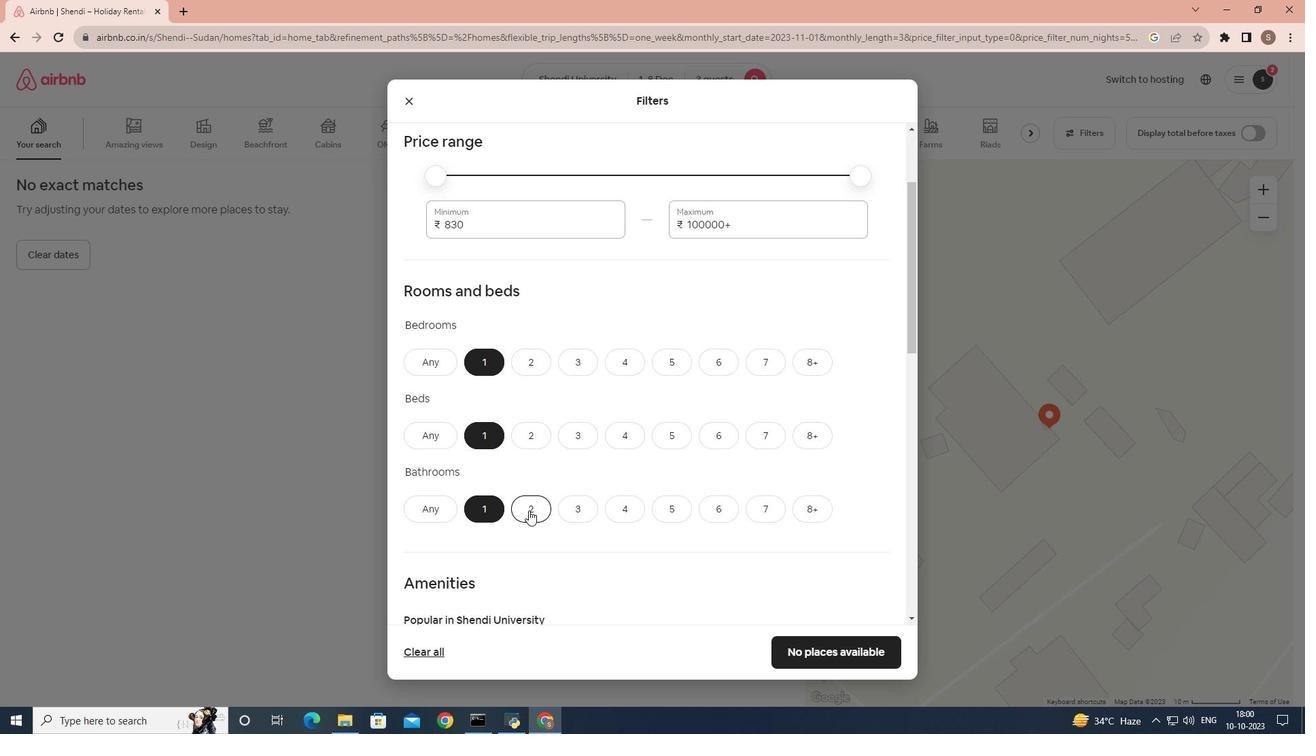 
Action: Mouse moved to (529, 508)
Screenshot: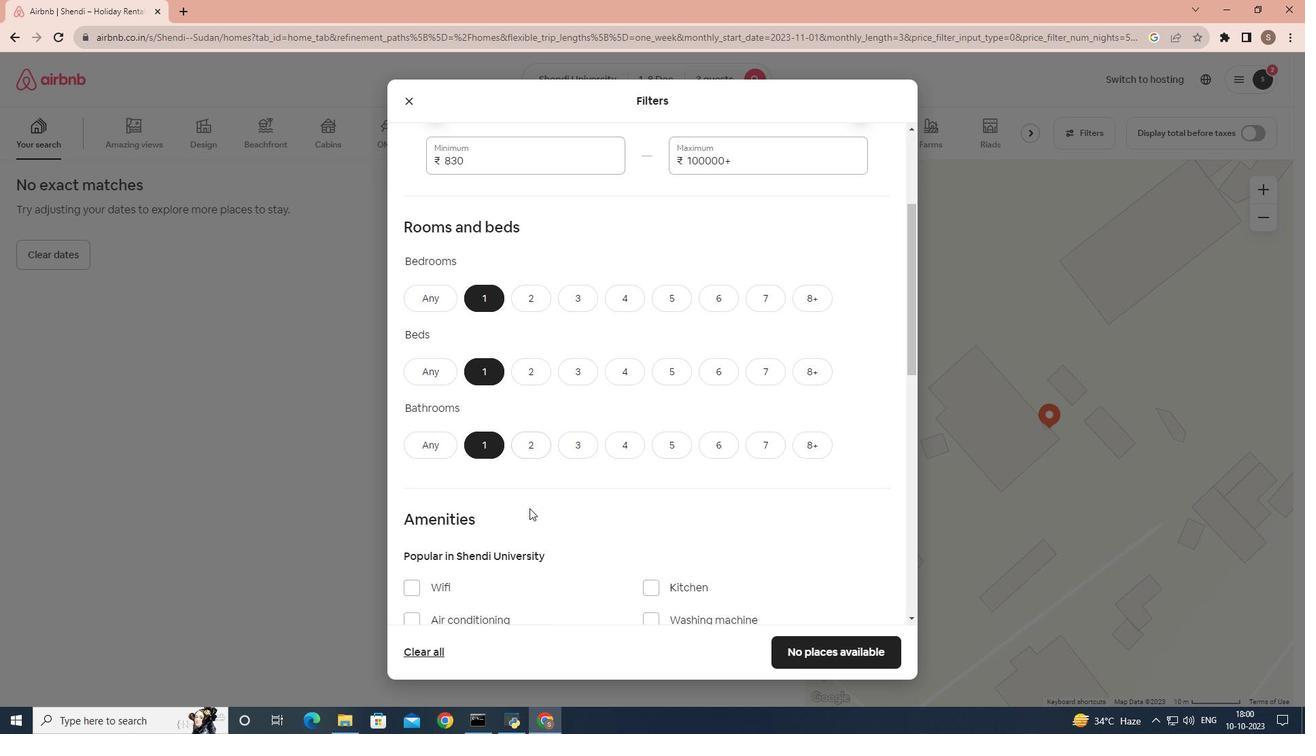 
Action: Mouse scrolled (529, 508) with delta (0, 0)
Screenshot: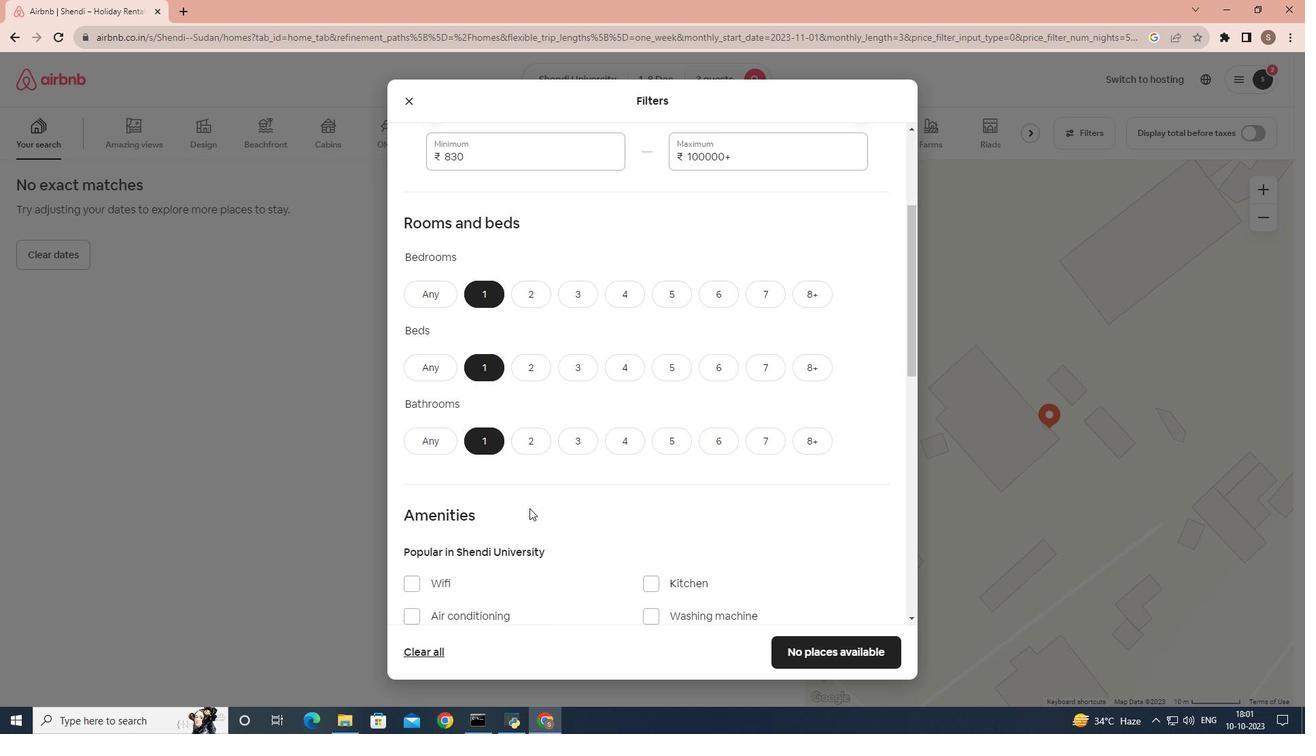 
Action: Mouse moved to (529, 489)
Screenshot: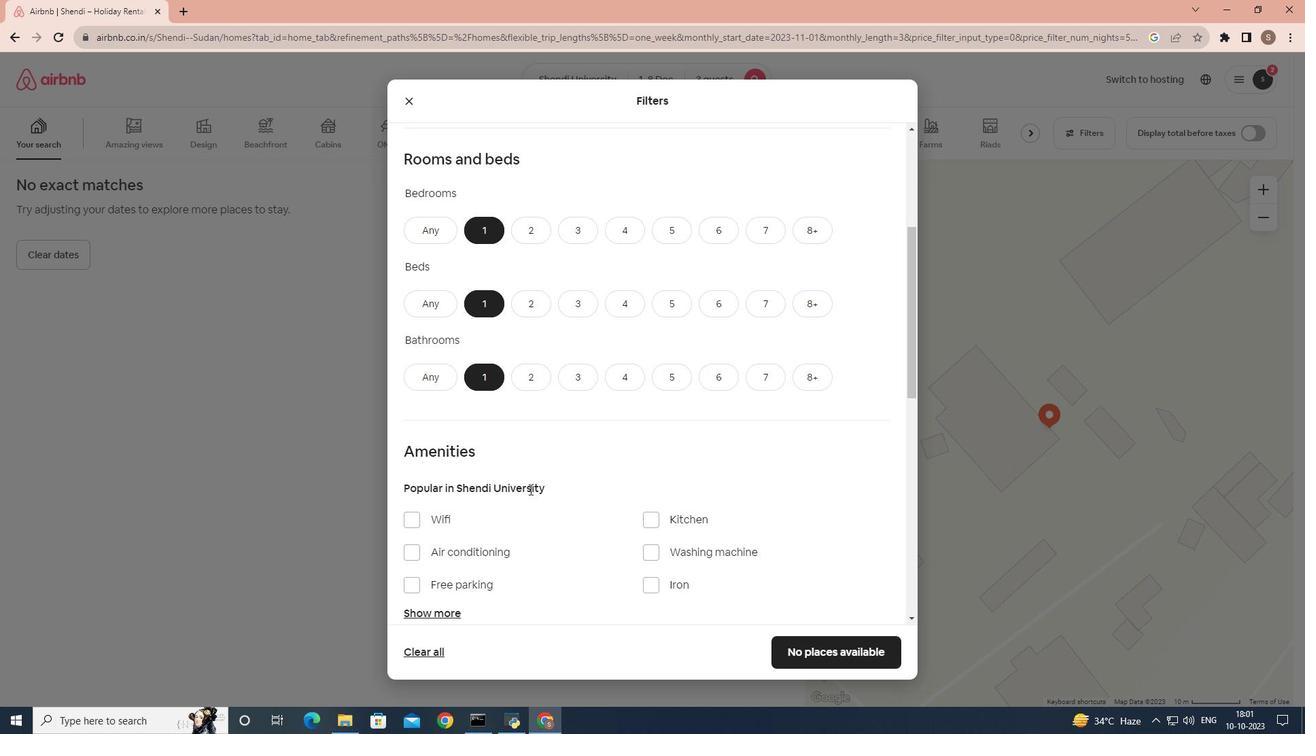 
Action: Mouse scrolled (529, 488) with delta (0, 0)
Screenshot: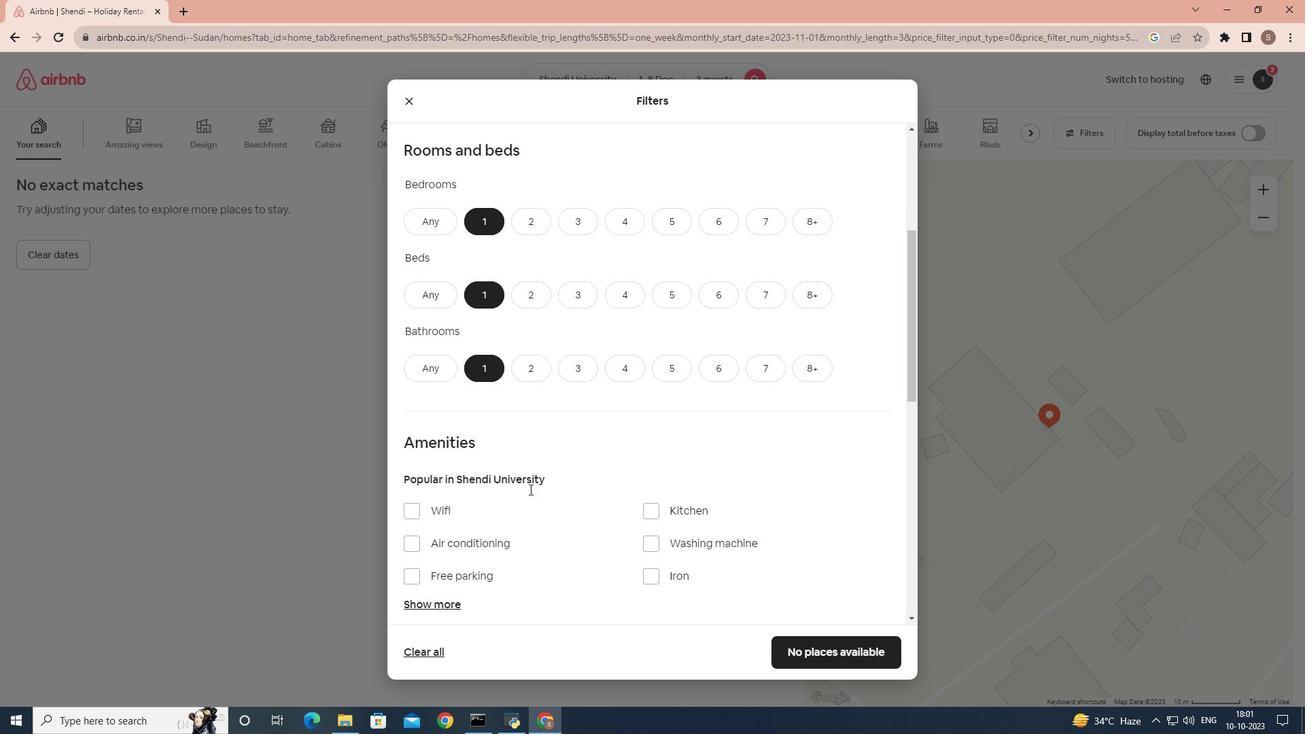 
Action: Mouse scrolled (529, 488) with delta (0, 0)
Screenshot: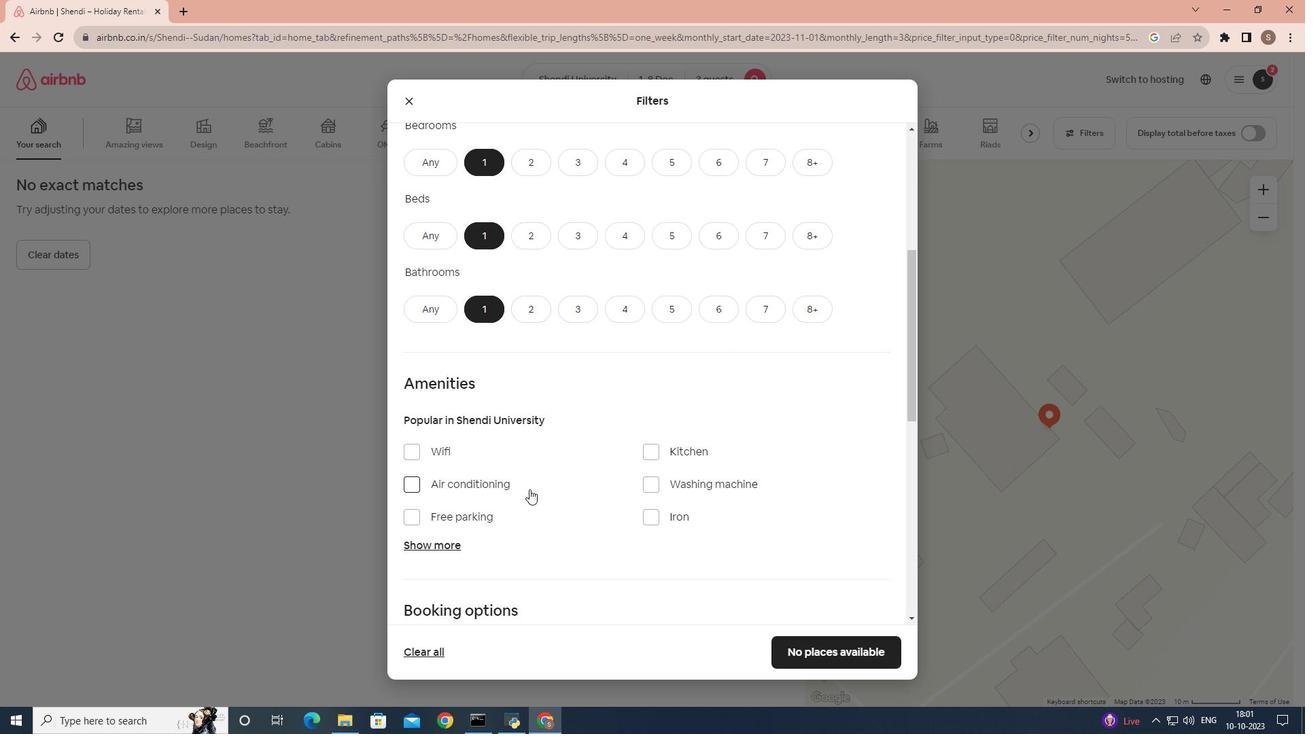
Action: Mouse moved to (554, 487)
Screenshot: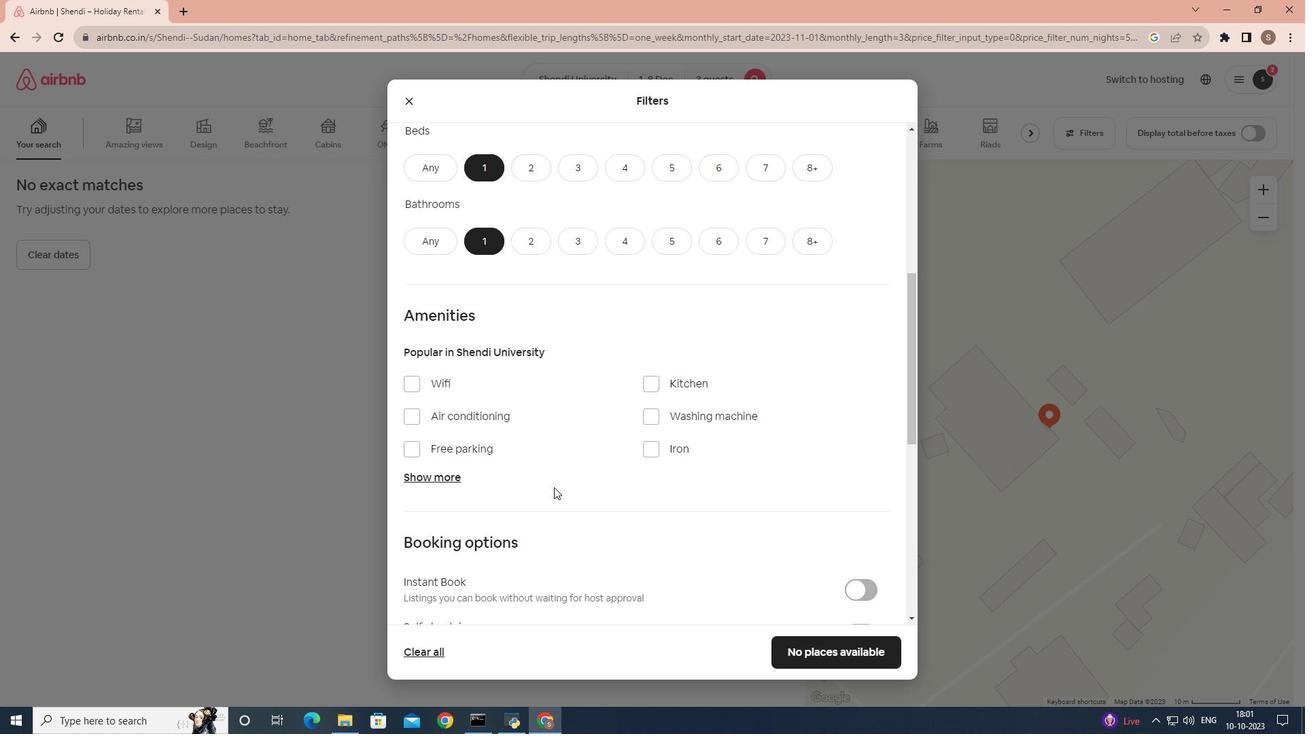 
Action: Mouse scrolled (554, 486) with delta (0, 0)
Screenshot: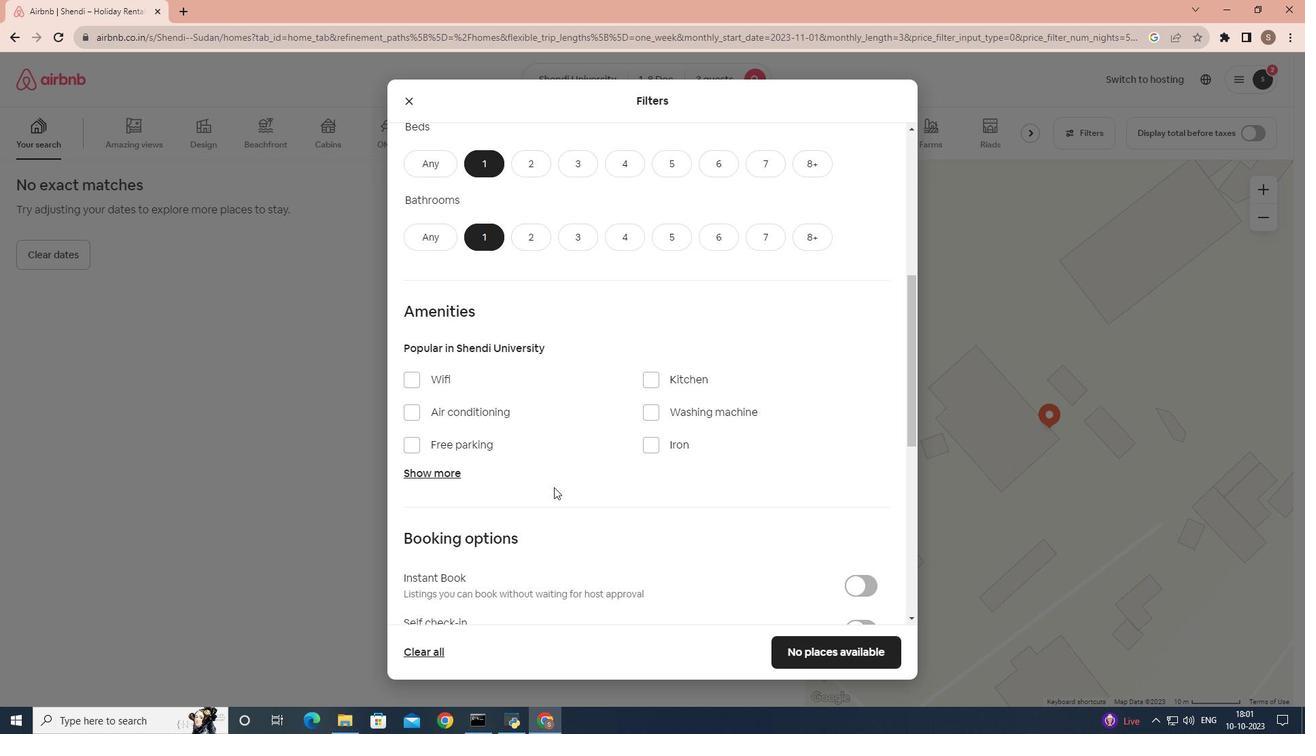 
Action: Mouse moved to (556, 486)
Screenshot: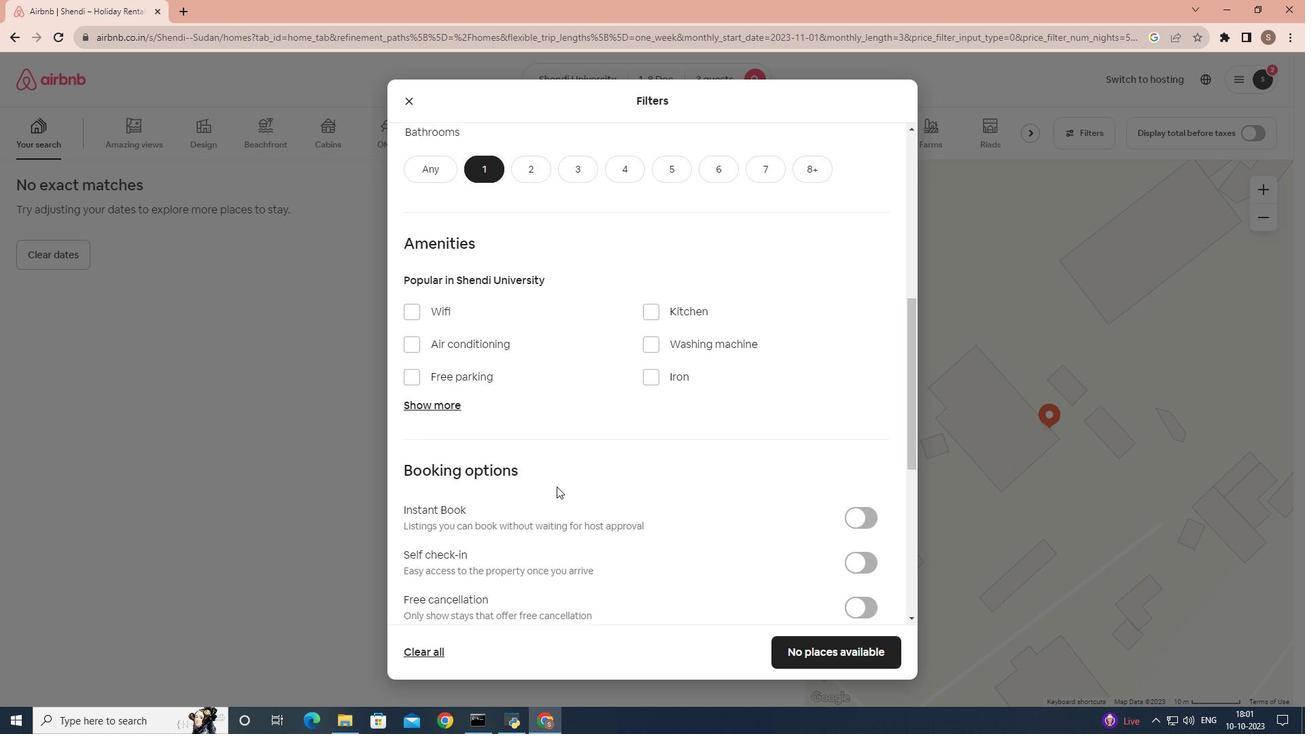 
Action: Mouse scrolled (556, 486) with delta (0, 0)
Screenshot: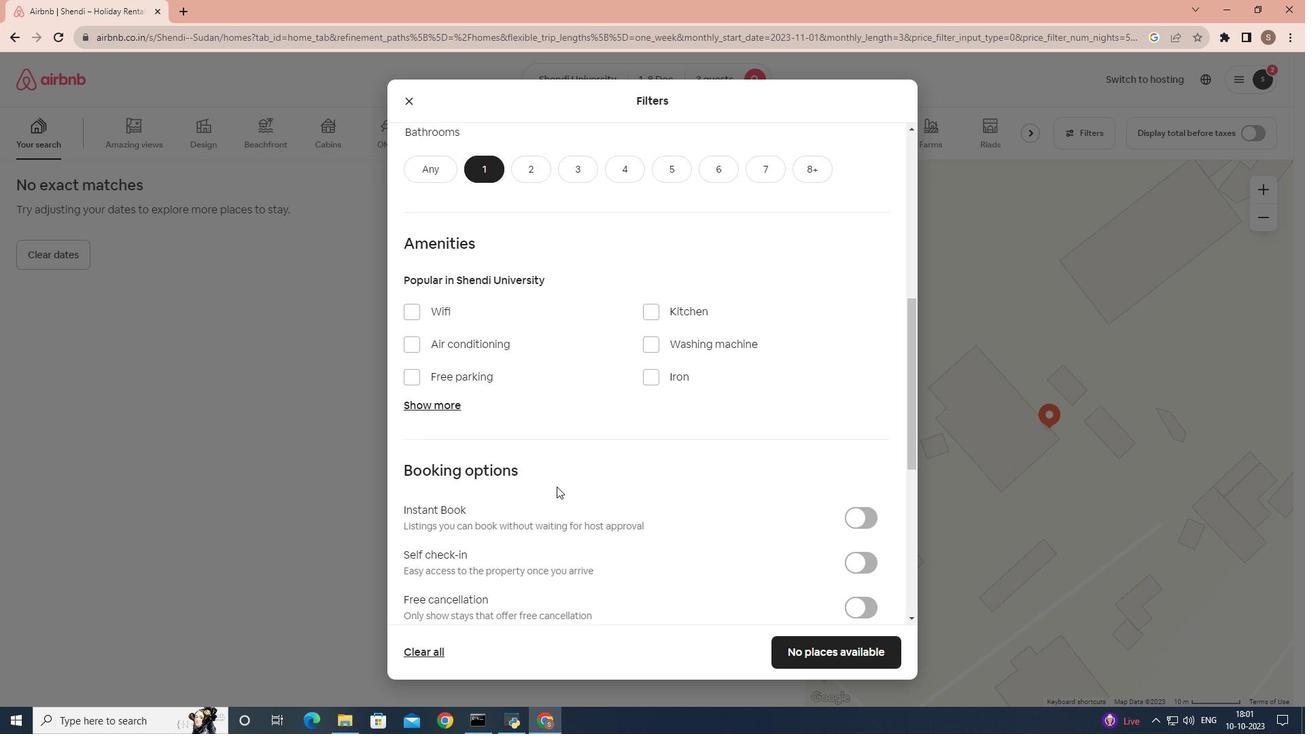 
Action: Mouse moved to (870, 497)
Screenshot: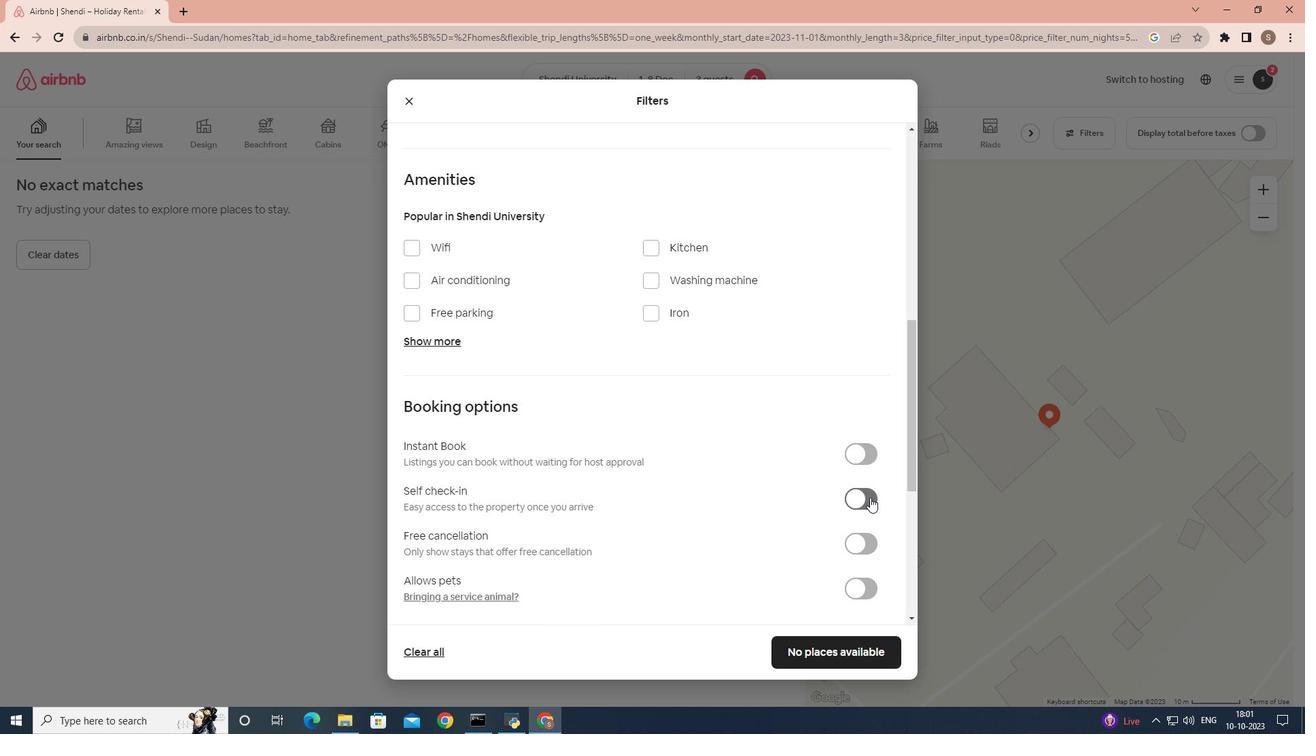 
Action: Mouse pressed left at (870, 497)
Screenshot: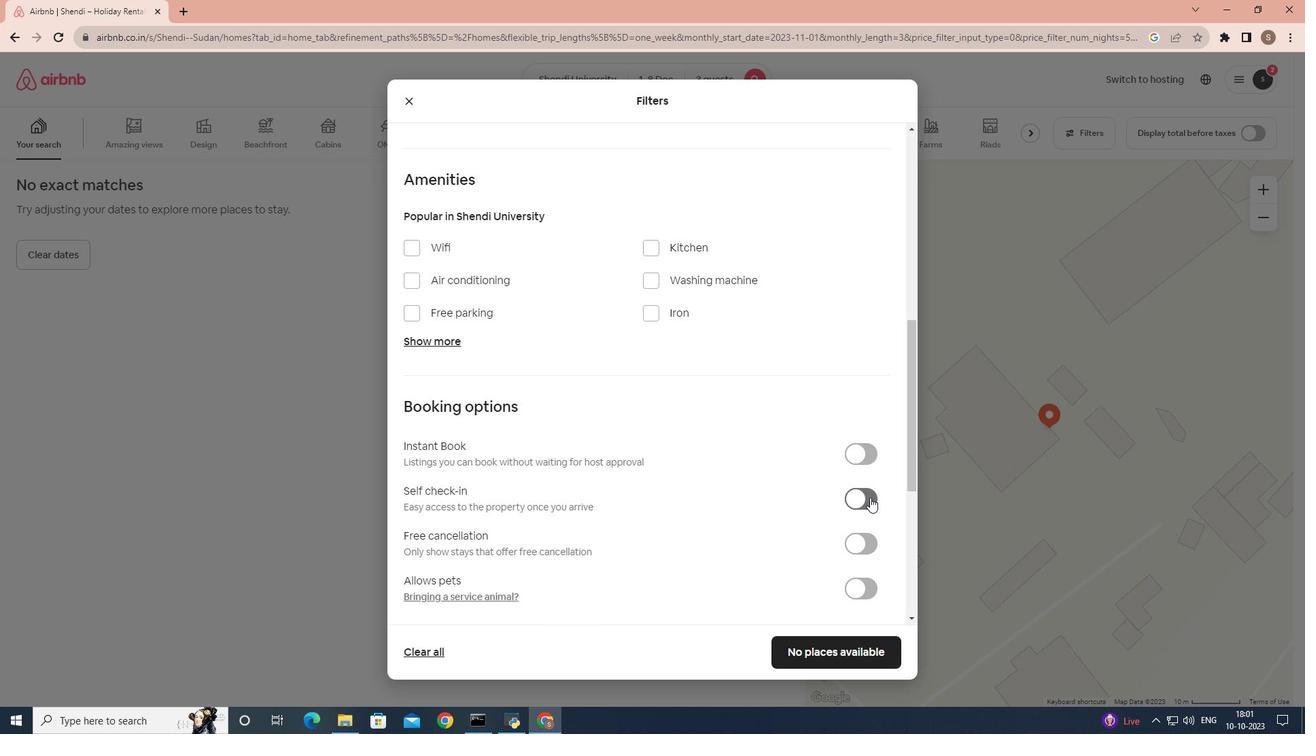 
Action: Mouse moved to (777, 491)
Screenshot: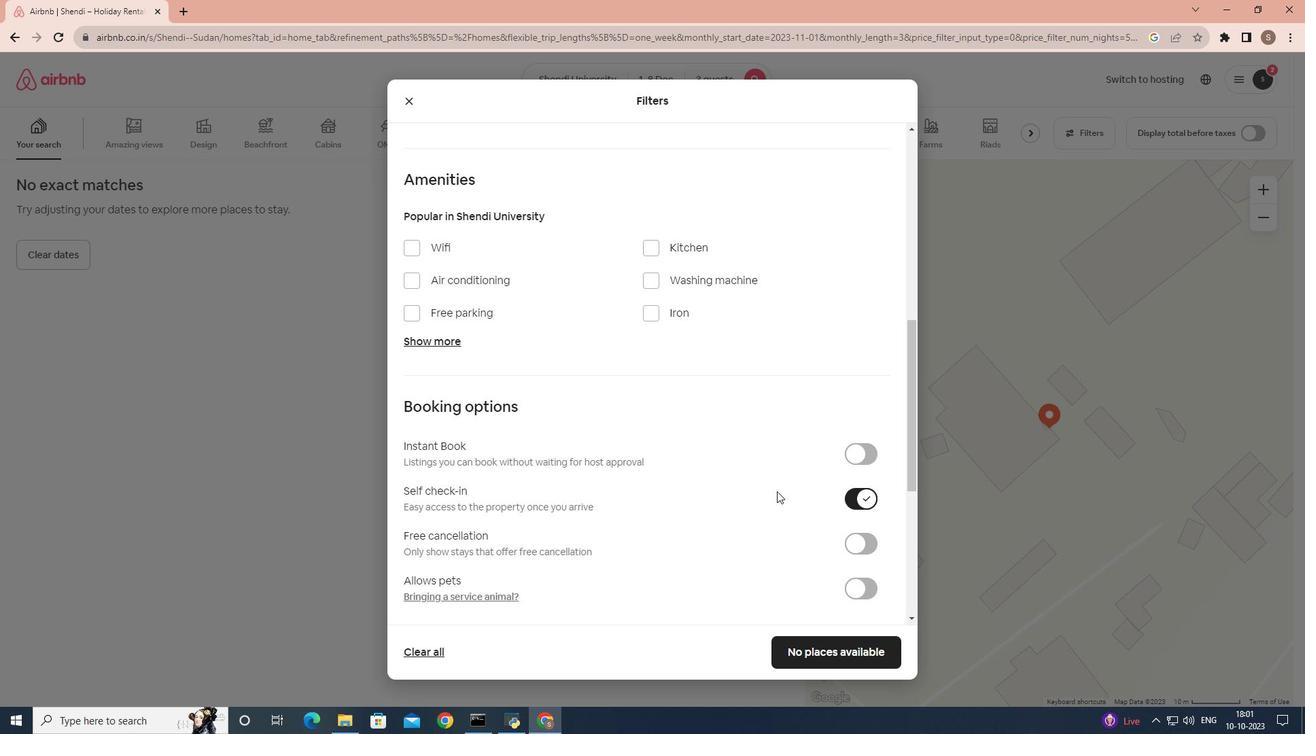 
Action: Mouse scrolled (777, 491) with delta (0, 0)
Screenshot: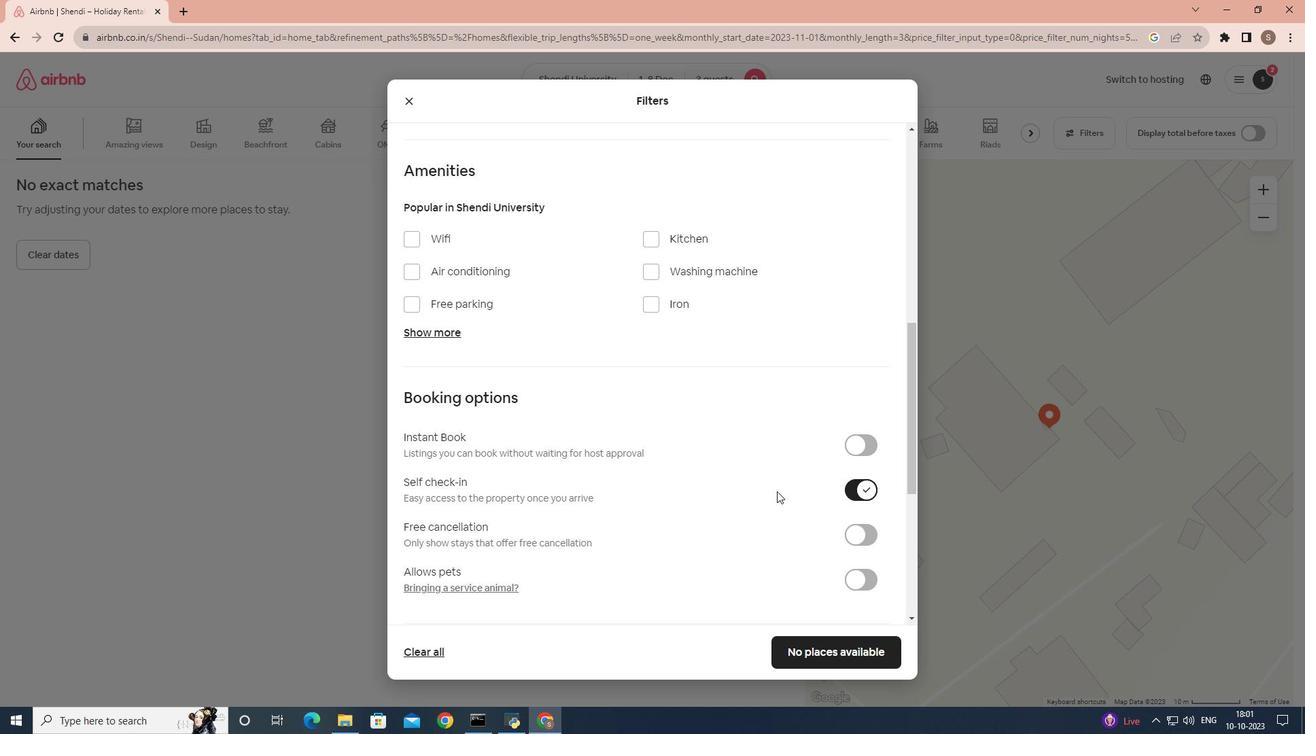 
Action: Mouse moved to (795, 544)
Screenshot: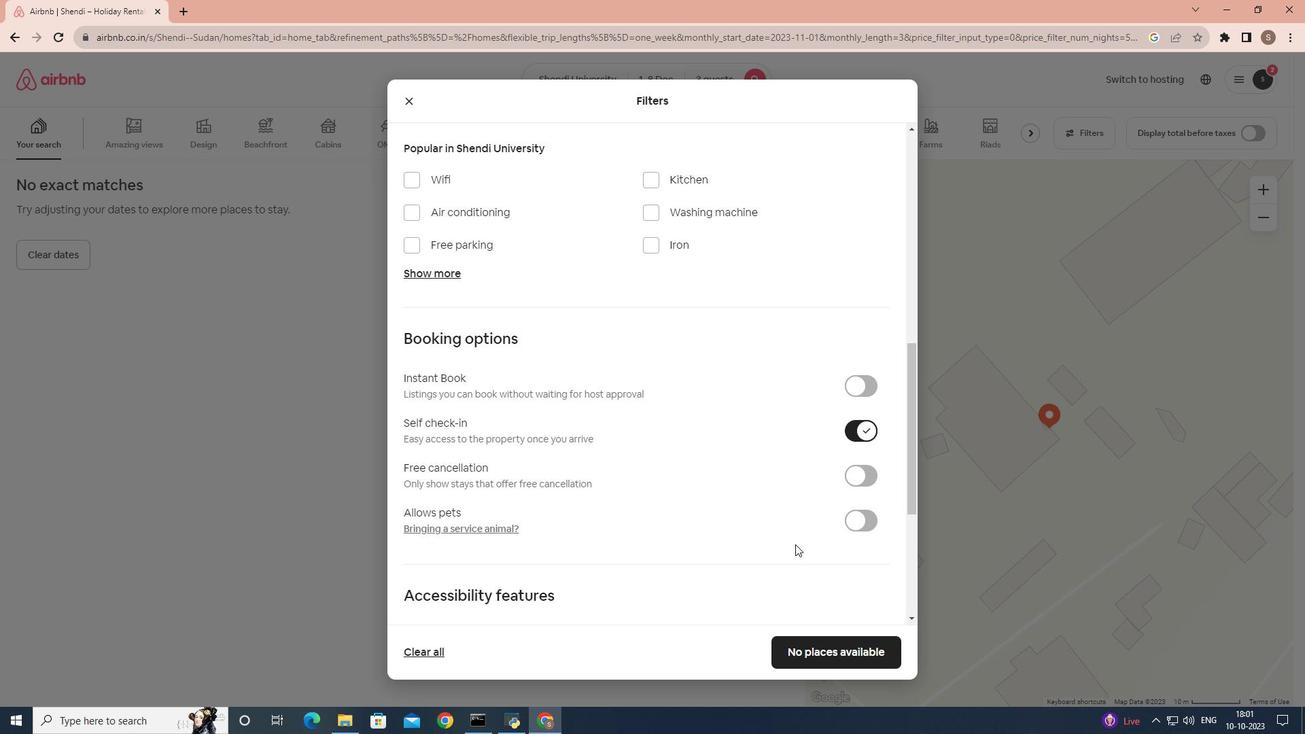 
